 Task: Find a flat in Manzini, Swaziland for 2 guests from 5th to 11th July, with a price range of ₹8000 to ₹16000, 2 bedrooms, 2 beds, and 1 bathroom.
Action: Mouse moved to (499, 129)
Screenshot: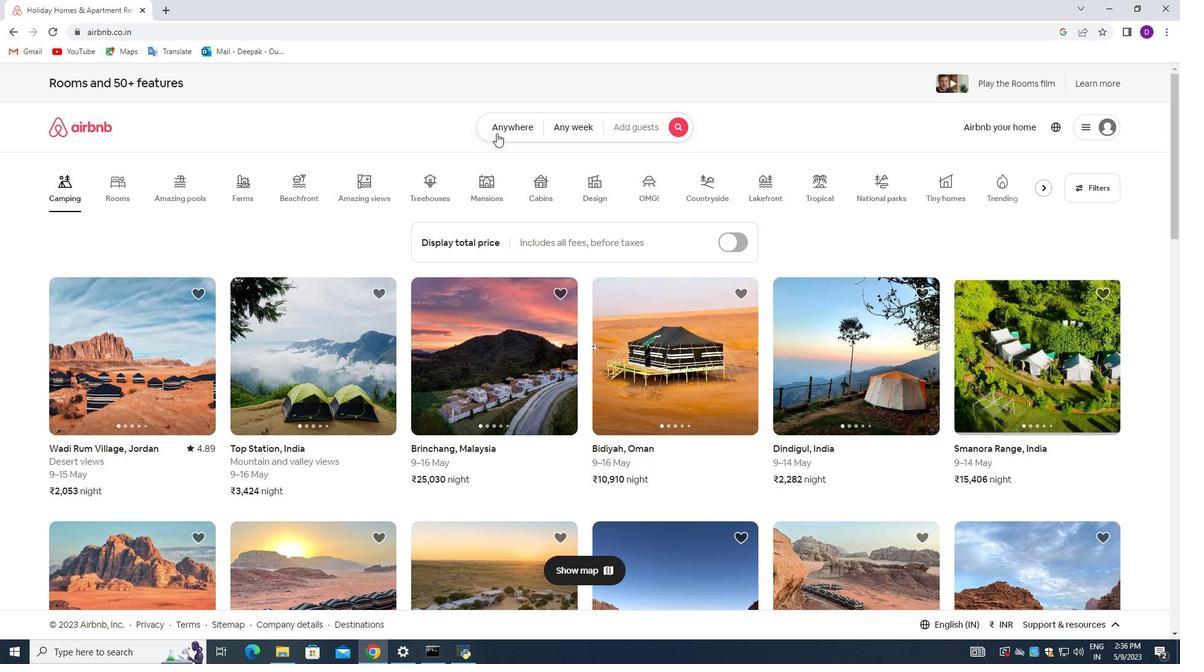 
Action: Mouse pressed left at (499, 129)
Screenshot: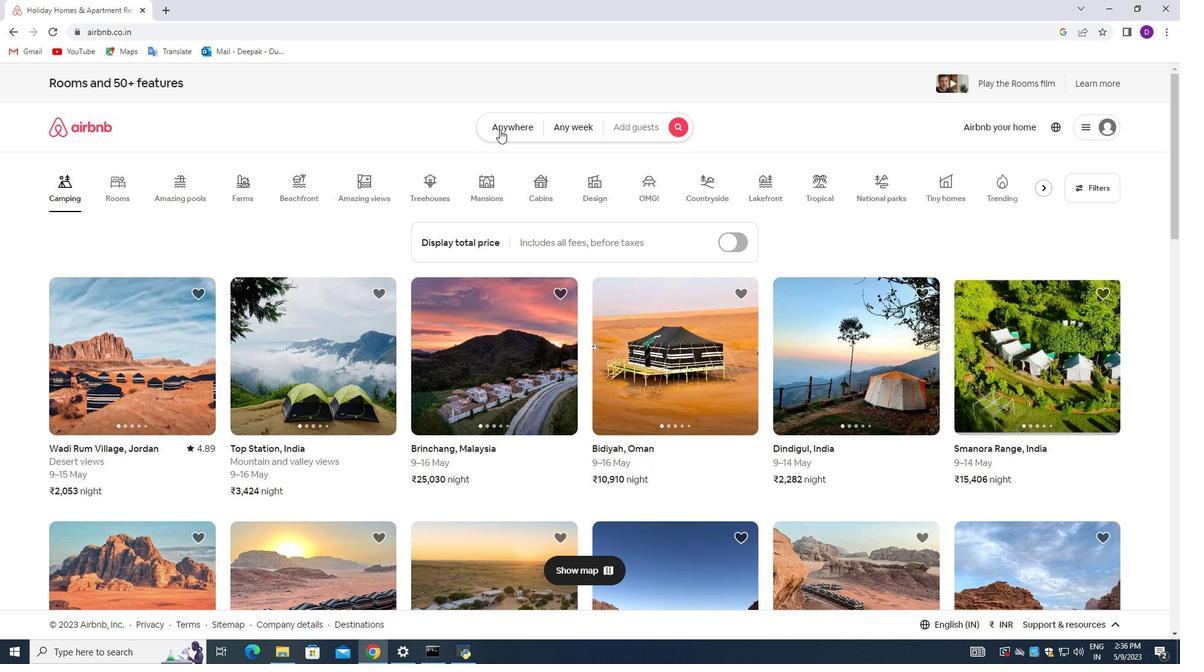 
Action: Mouse moved to (455, 179)
Screenshot: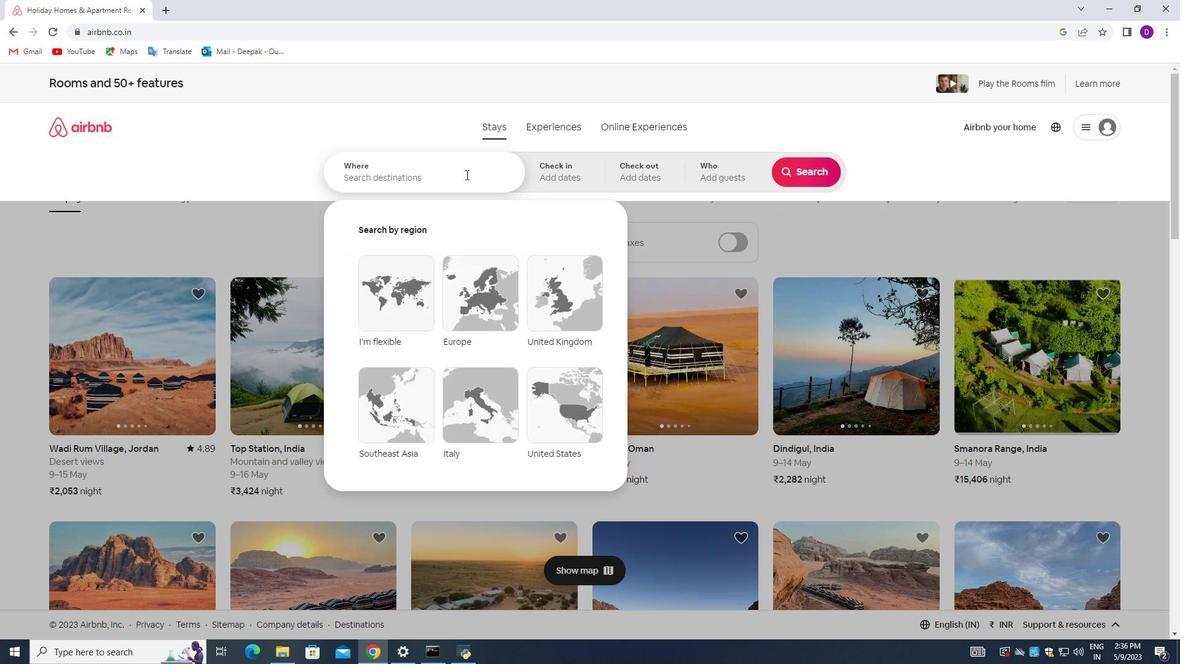 
Action: Mouse pressed left at (455, 179)
Screenshot: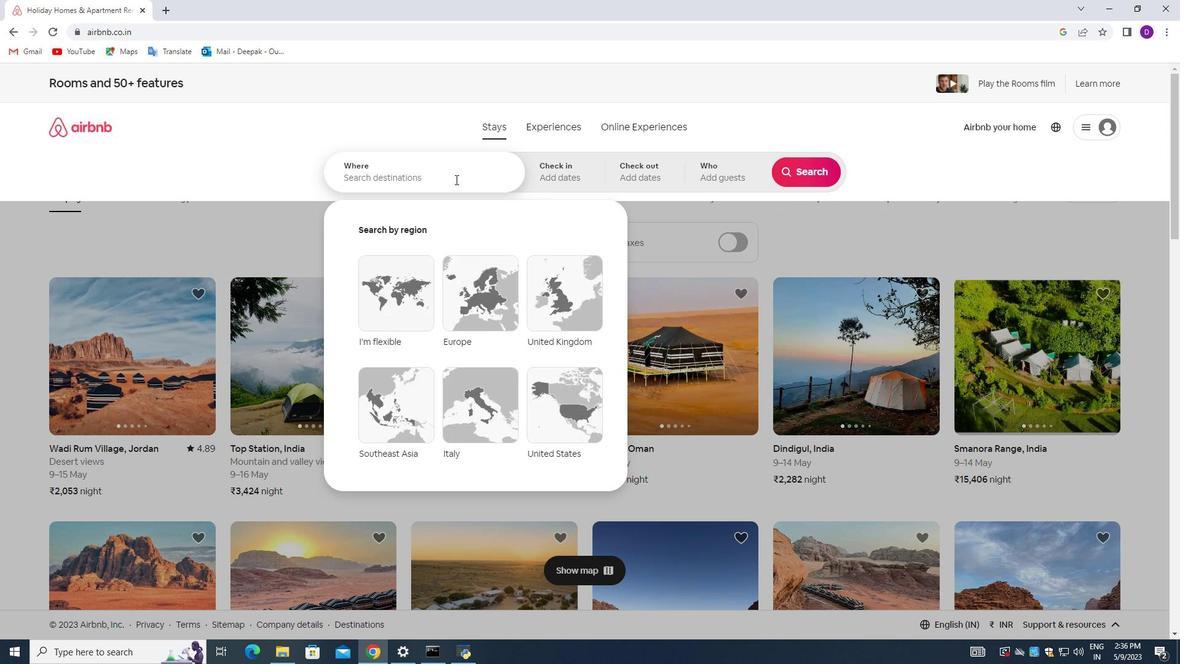 
Action: Mouse moved to (199, 260)
Screenshot: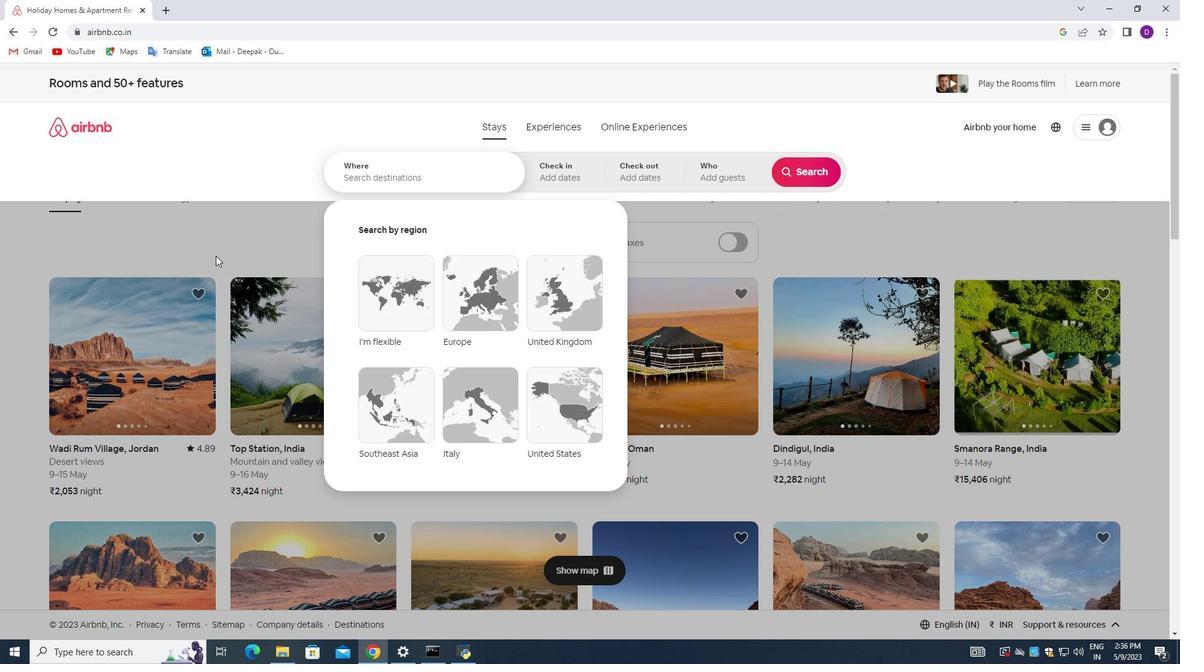 
Action: Key pressed <Key.shift>Manzini,<Key.space><Key.shift_r>Swaziland<Key.enter>
Screenshot: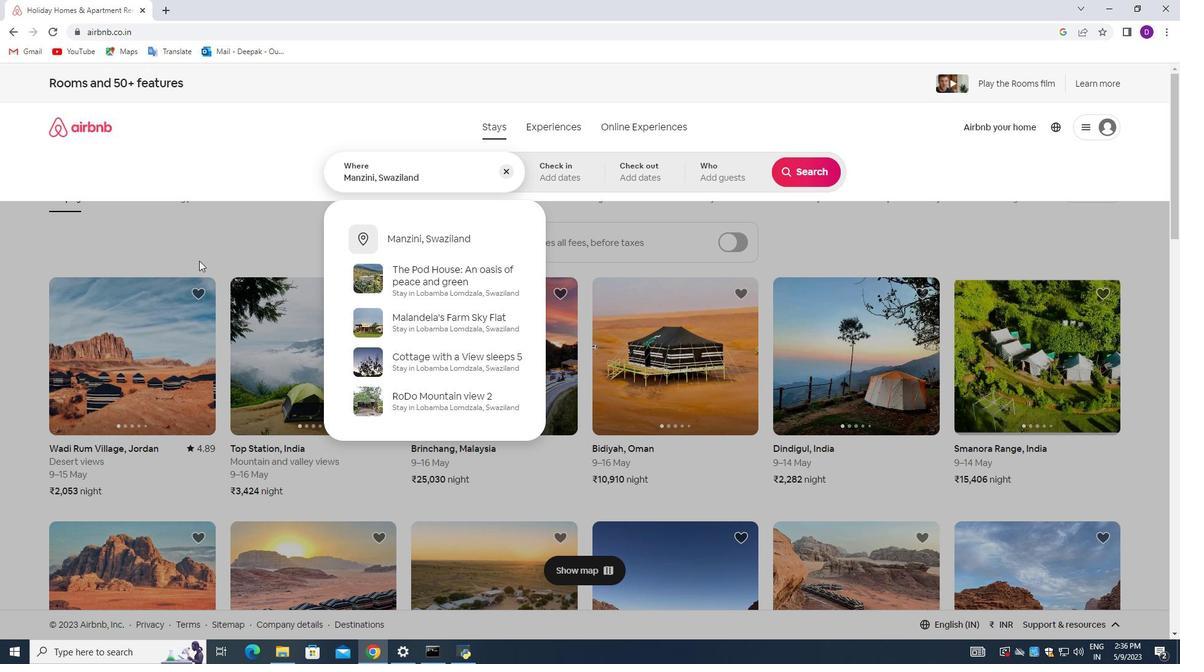 
Action: Mouse moved to (805, 271)
Screenshot: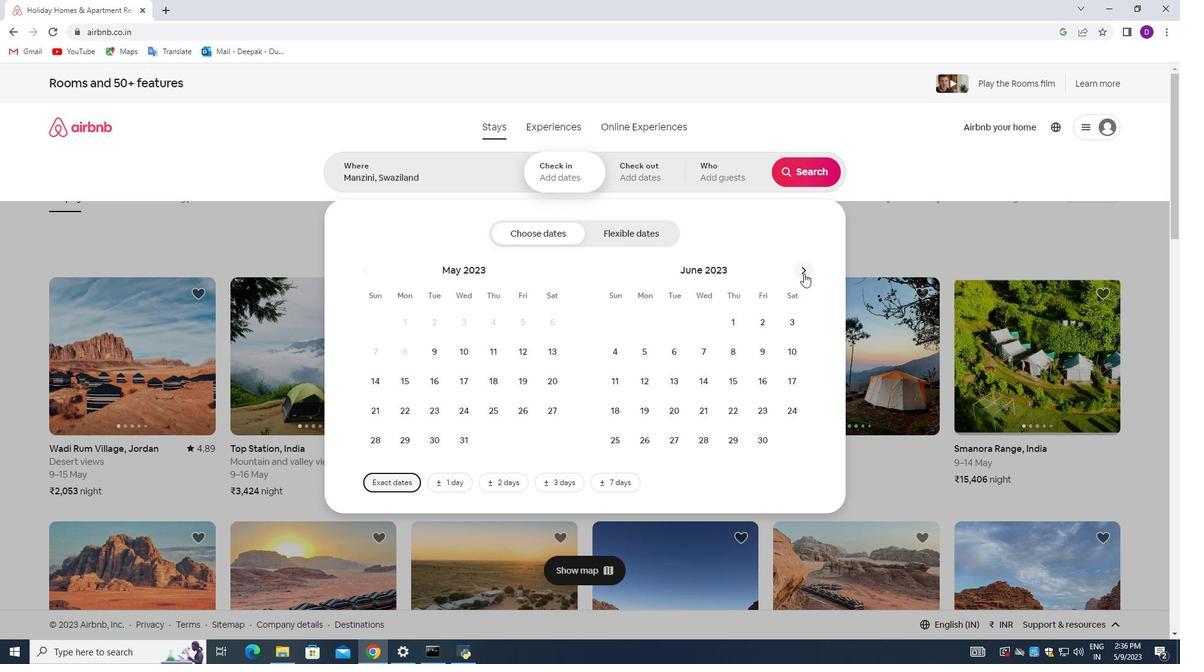 
Action: Mouse pressed left at (805, 271)
Screenshot: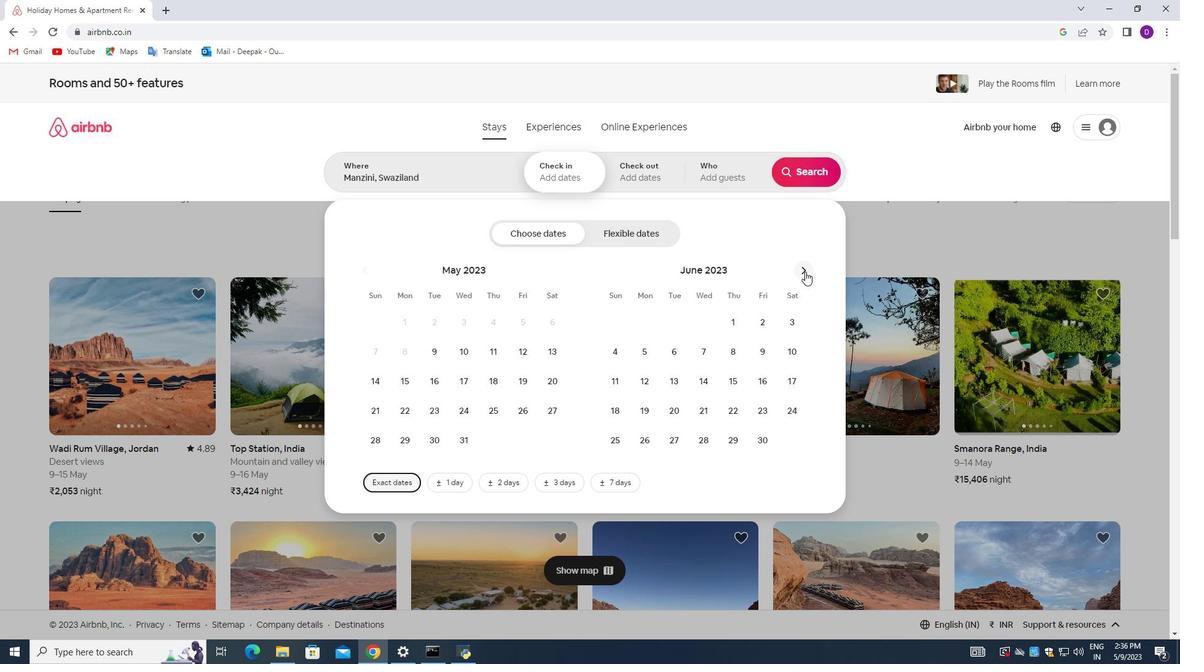 
Action: Mouse moved to (702, 352)
Screenshot: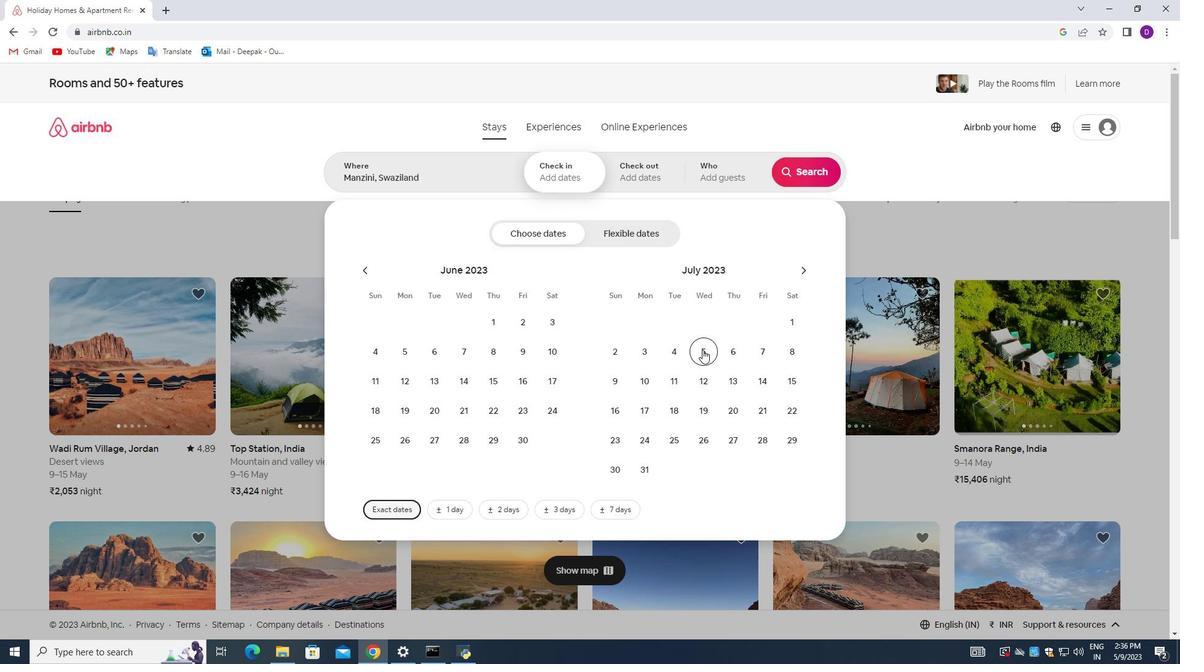 
Action: Mouse pressed left at (702, 352)
Screenshot: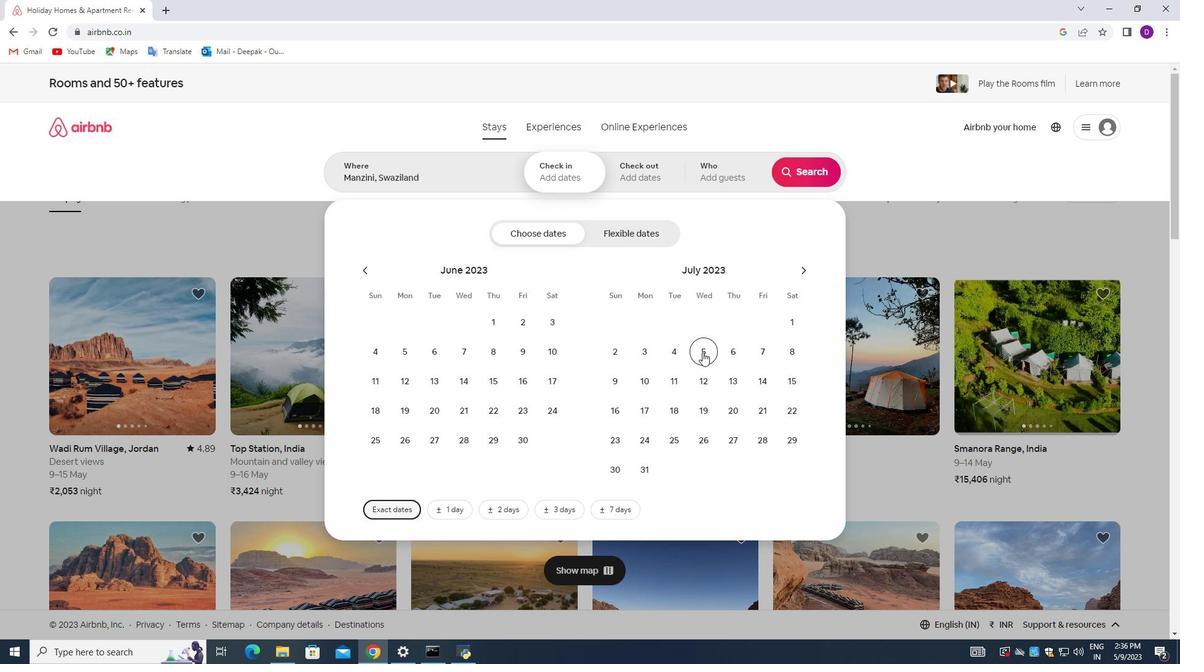 
Action: Mouse moved to (676, 373)
Screenshot: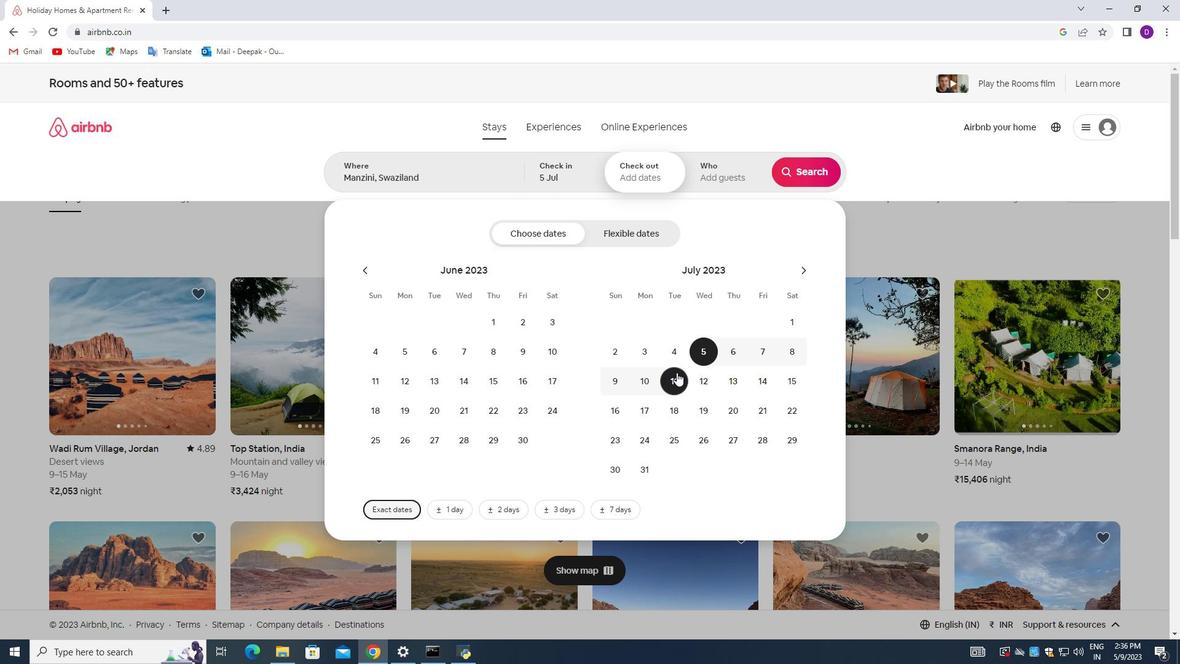 
Action: Mouse pressed left at (676, 373)
Screenshot: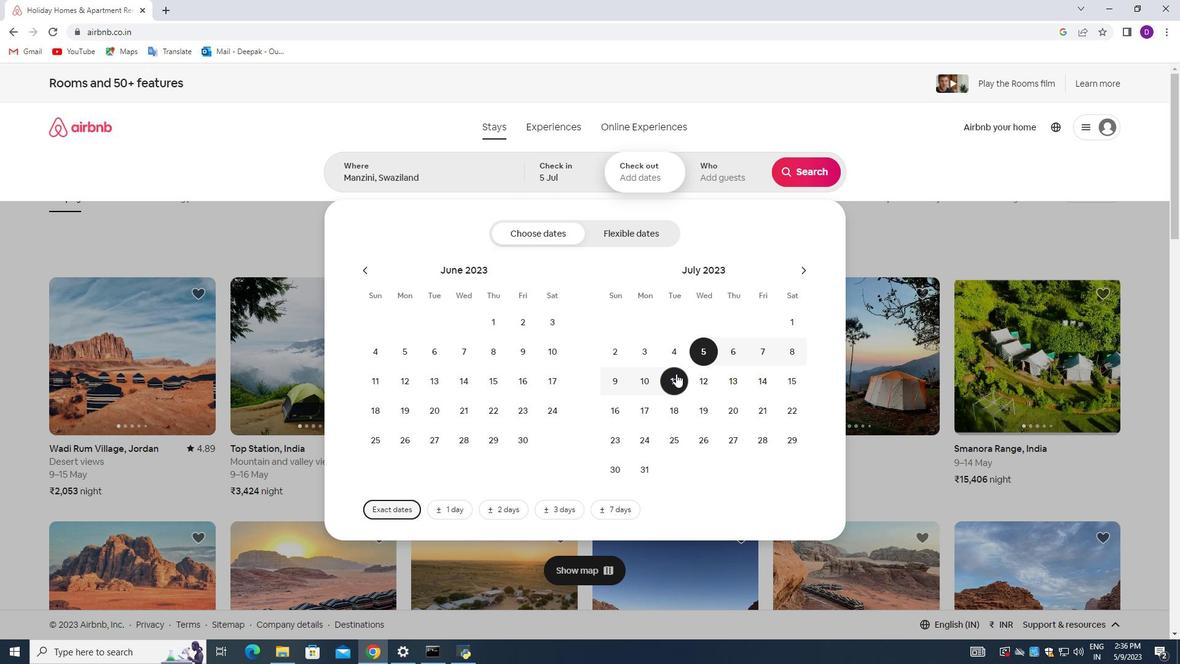 
Action: Mouse moved to (706, 169)
Screenshot: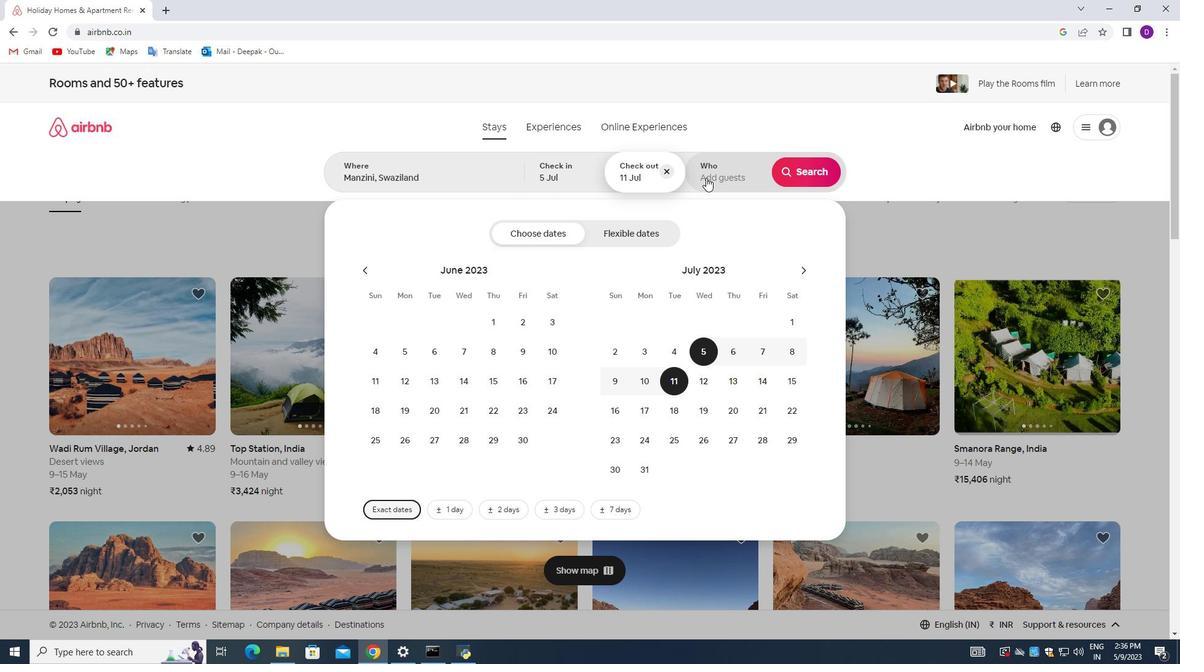 
Action: Mouse pressed left at (706, 169)
Screenshot: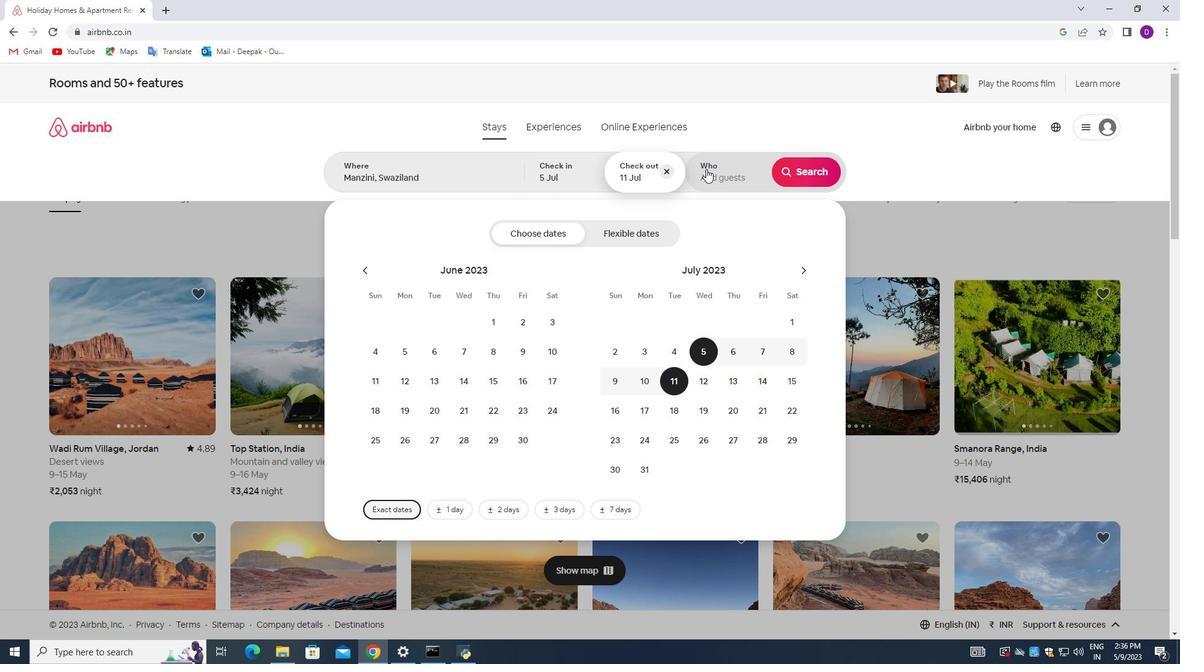 
Action: Mouse moved to (808, 239)
Screenshot: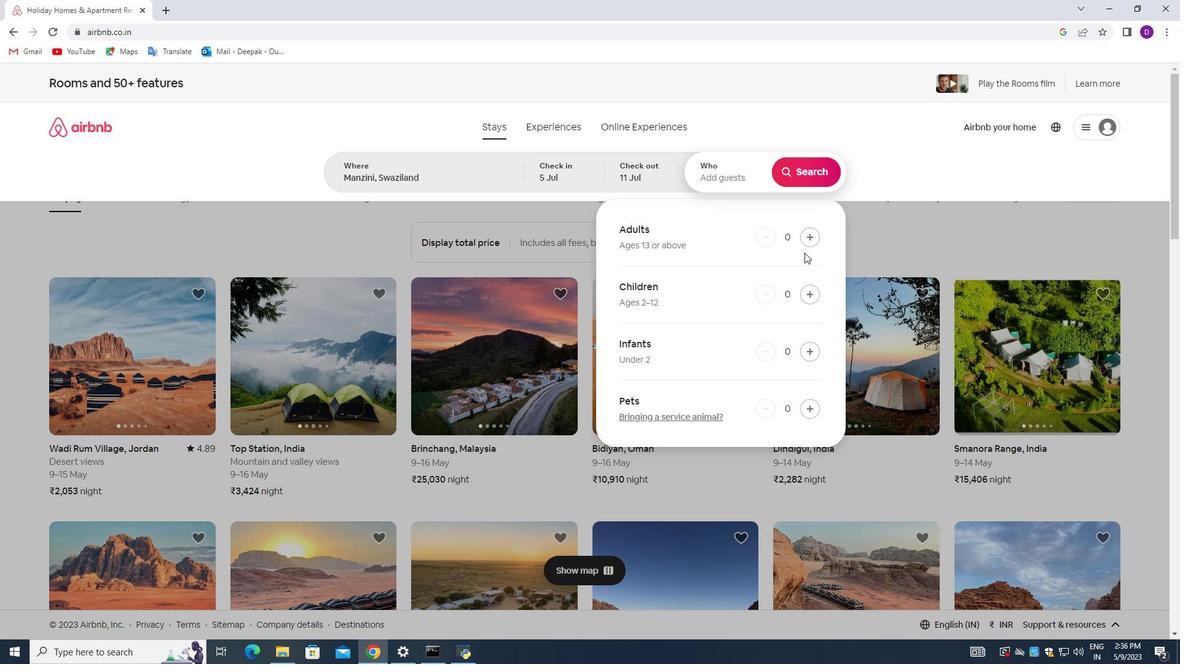 
Action: Mouse pressed left at (808, 239)
Screenshot: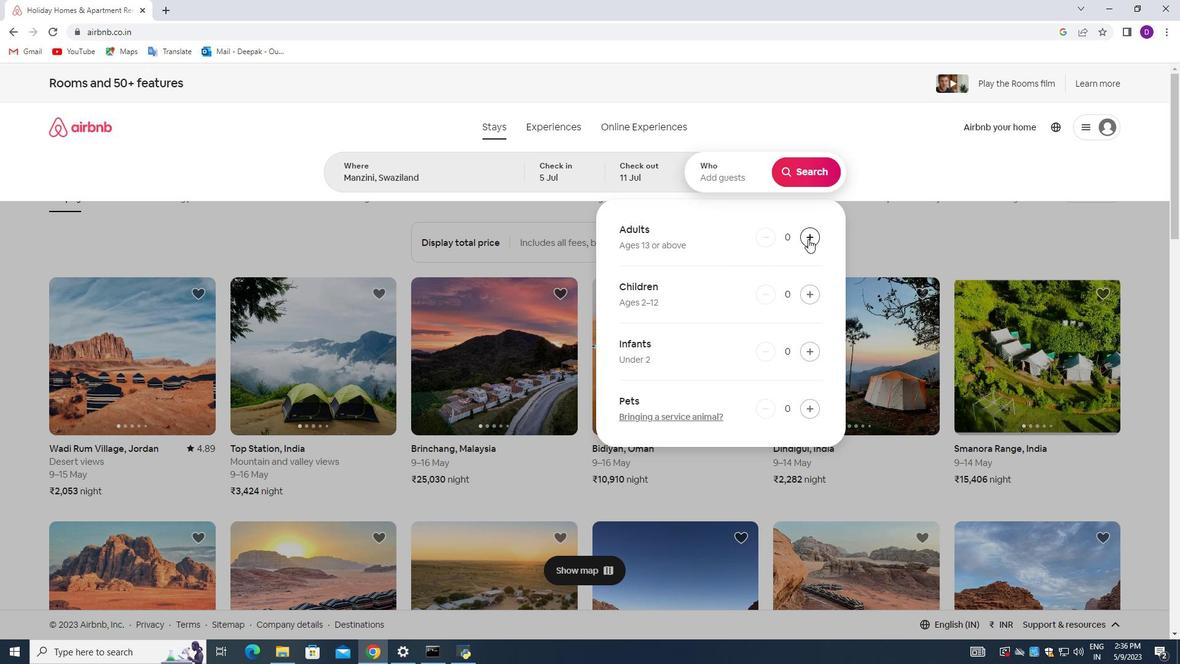 
Action: Mouse pressed left at (808, 239)
Screenshot: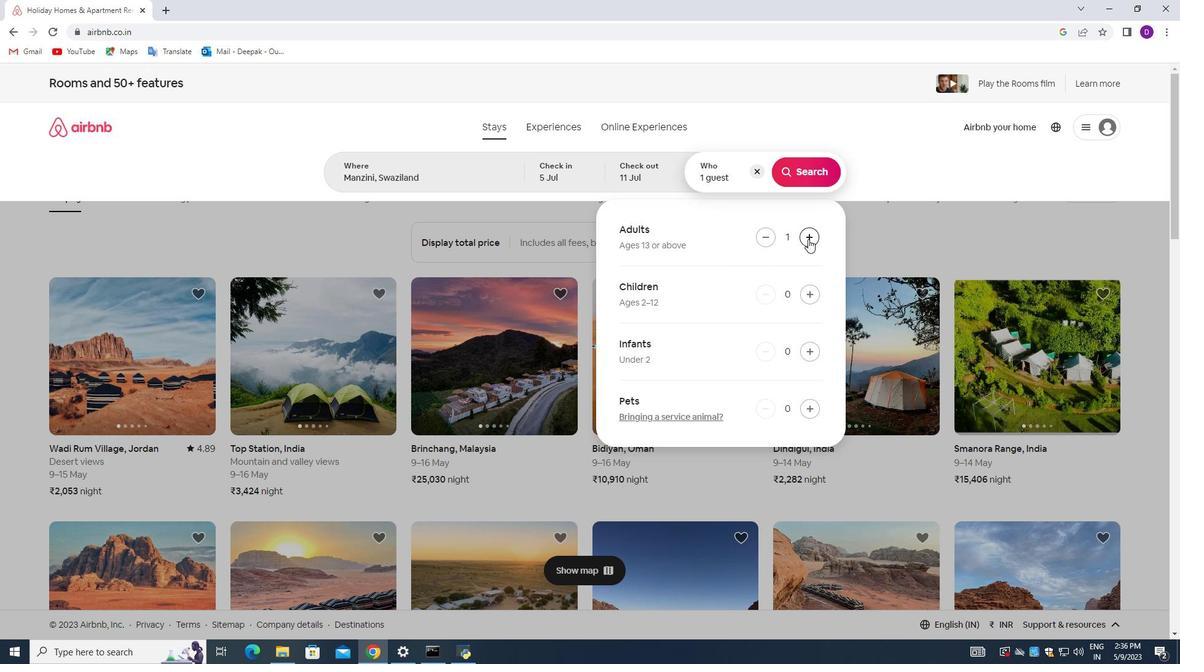 
Action: Mouse moved to (814, 172)
Screenshot: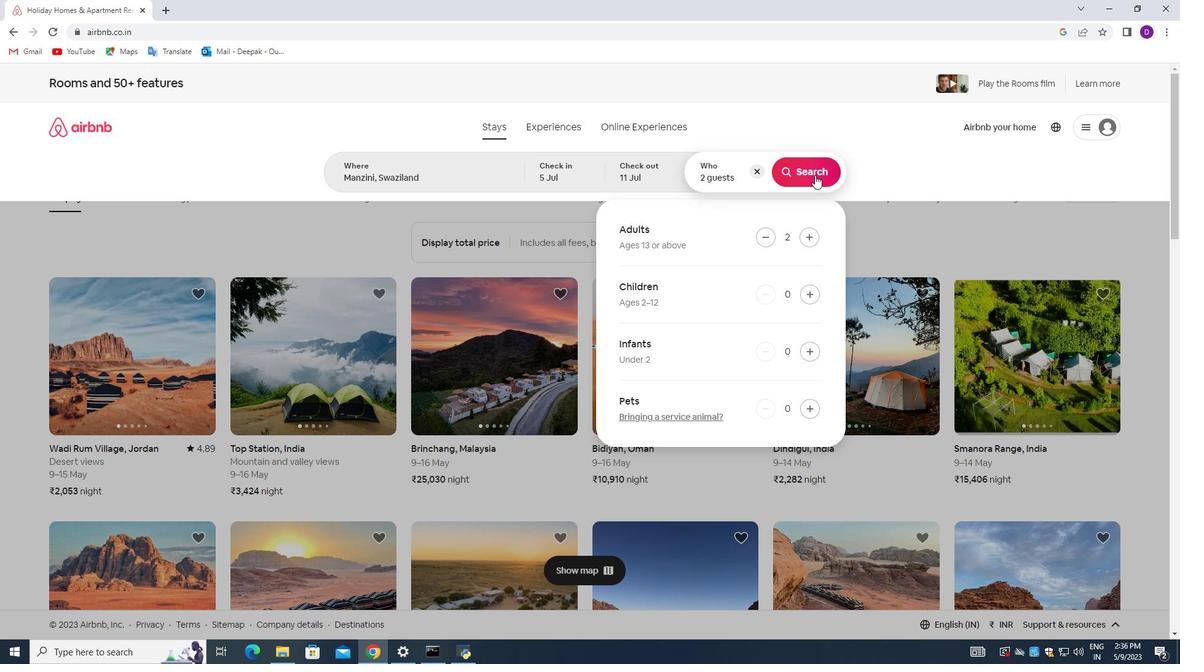 
Action: Mouse pressed left at (814, 172)
Screenshot: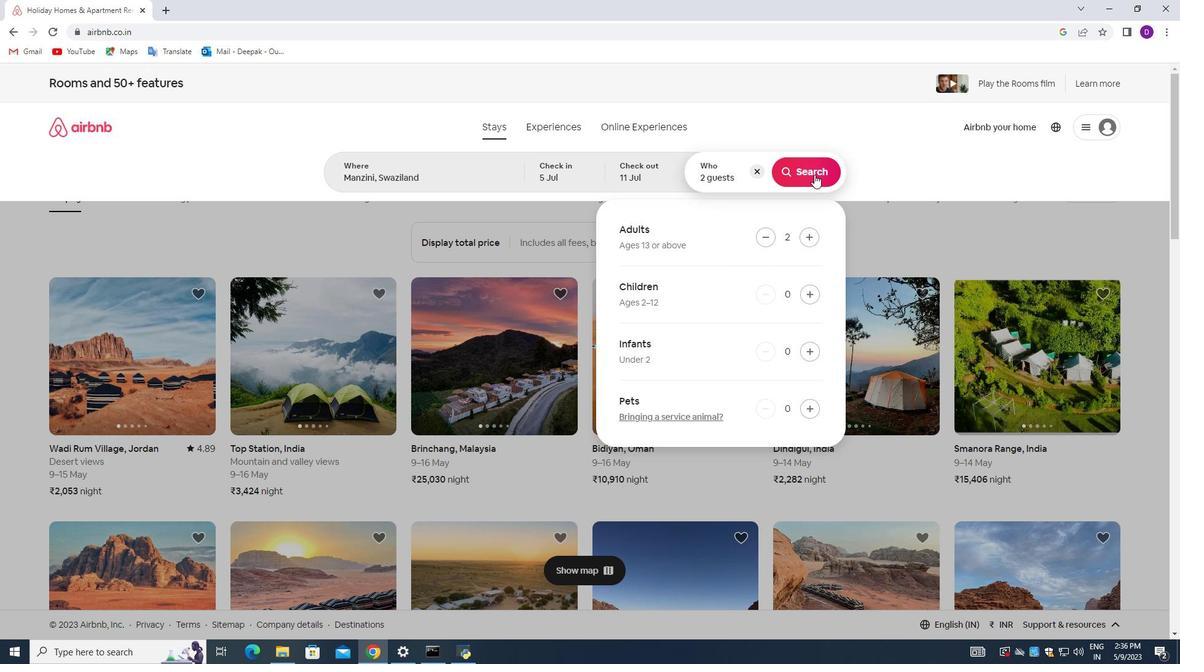 
Action: Mouse moved to (1116, 135)
Screenshot: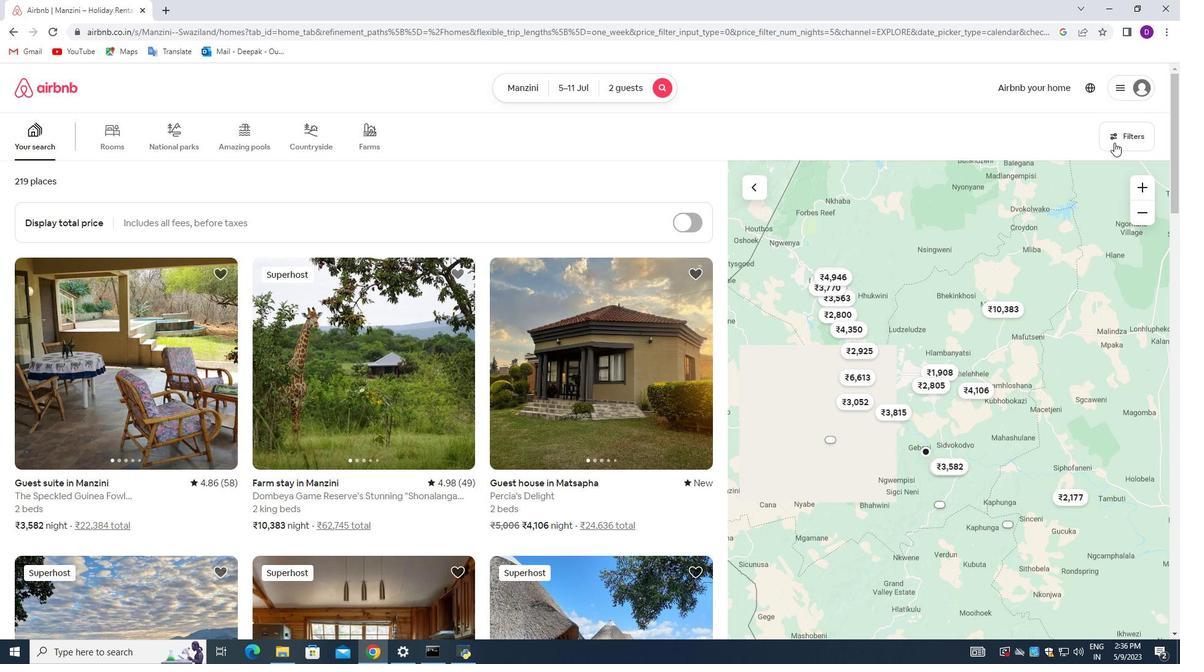 
Action: Mouse pressed left at (1116, 135)
Screenshot: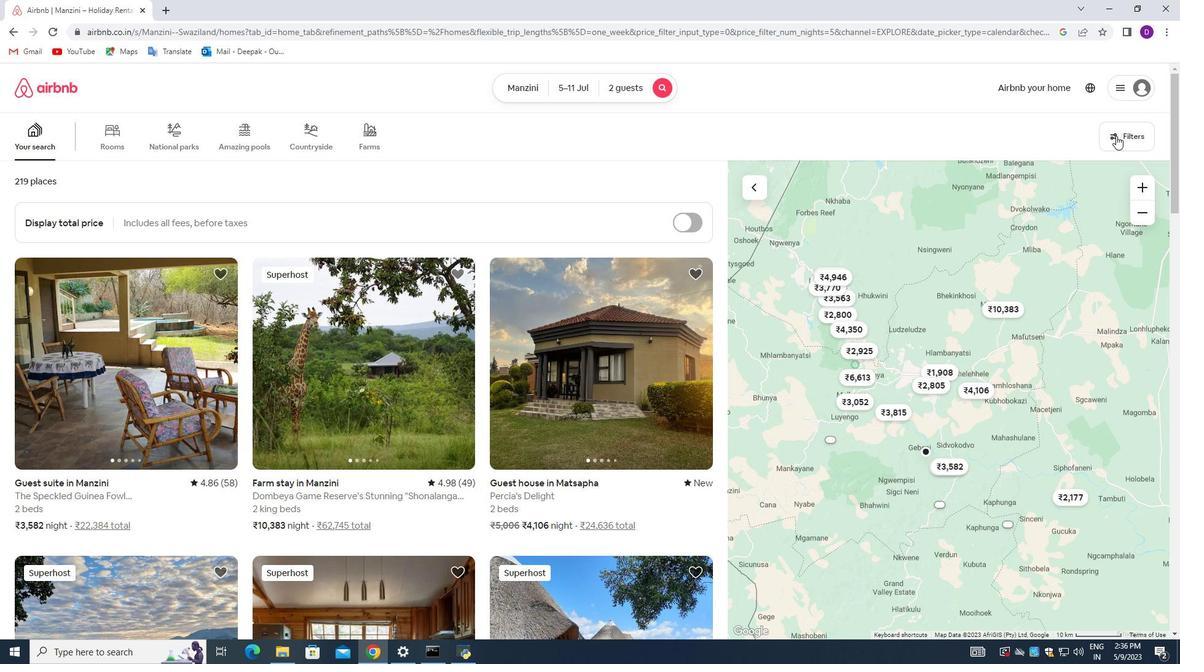 
Action: Mouse moved to (488, 428)
Screenshot: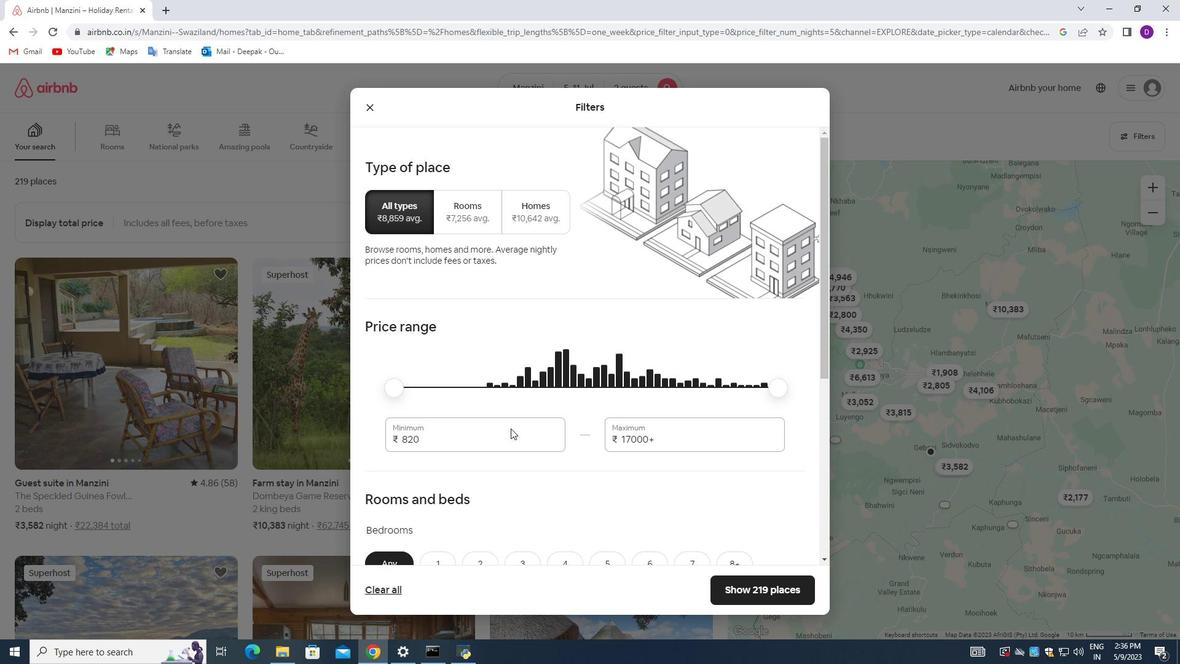 
Action: Mouse pressed left at (488, 428)
Screenshot: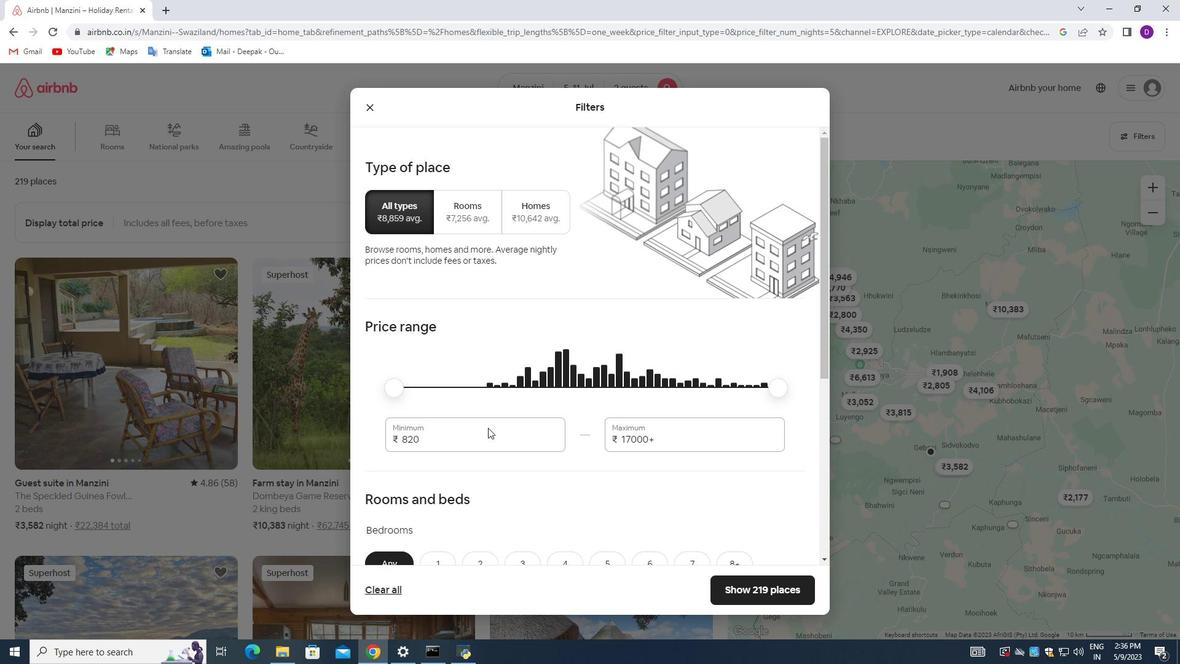 
Action: Mouse pressed left at (488, 428)
Screenshot: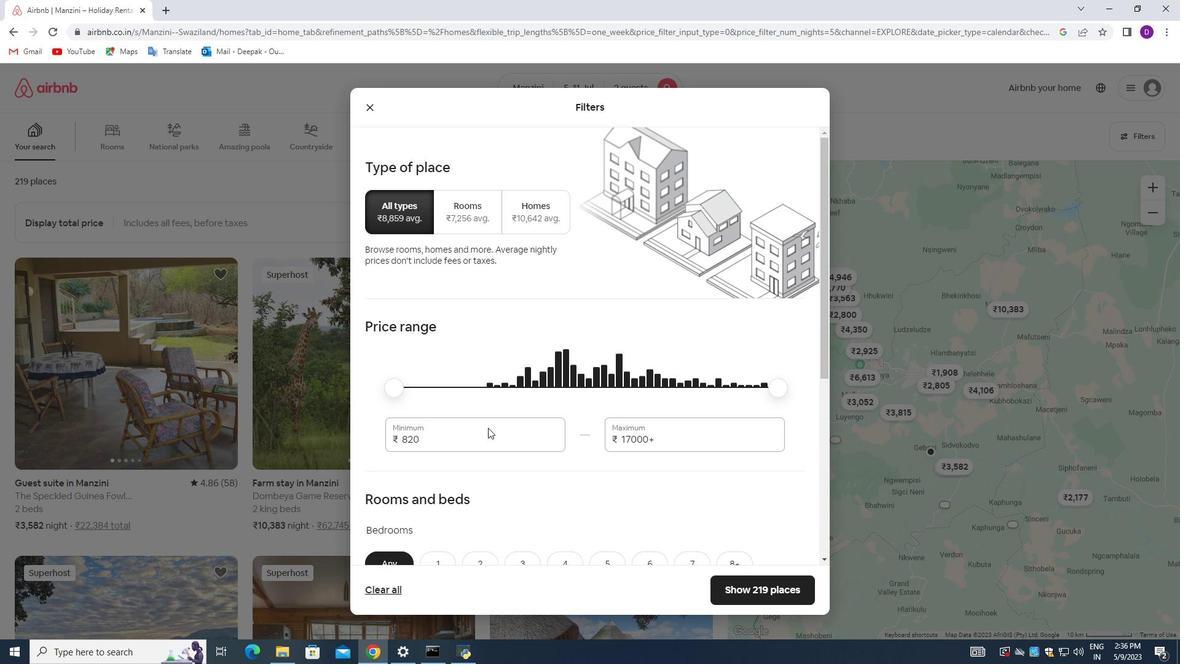 
Action: Mouse moved to (454, 437)
Screenshot: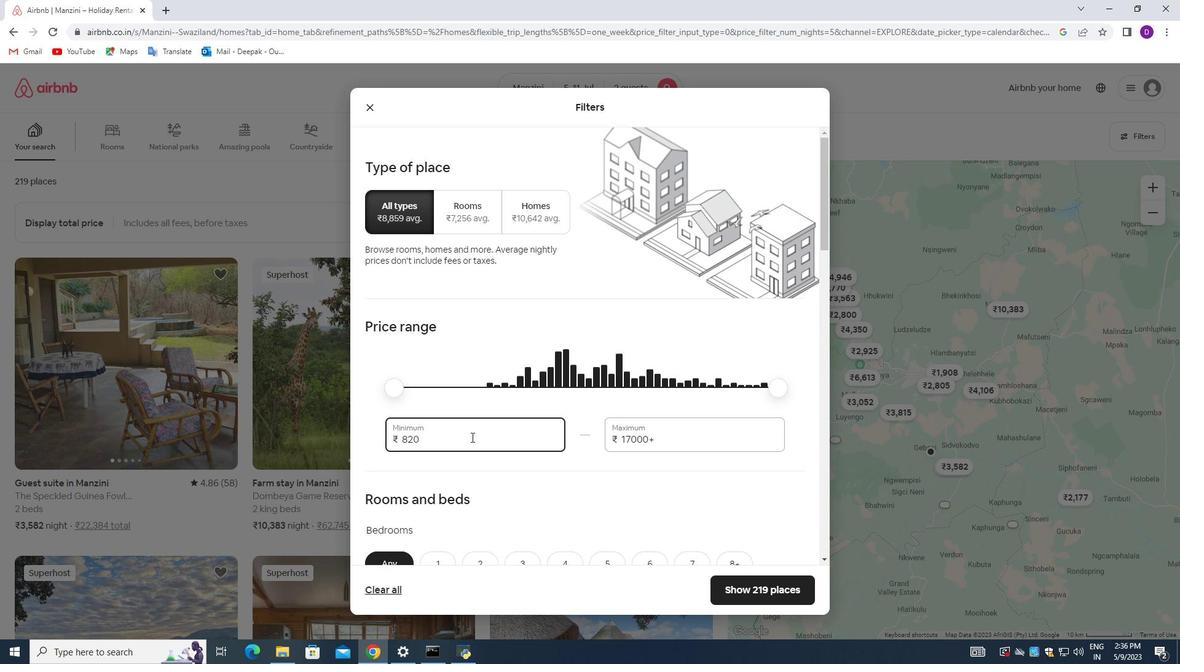 
Action: Mouse pressed left at (454, 437)
Screenshot: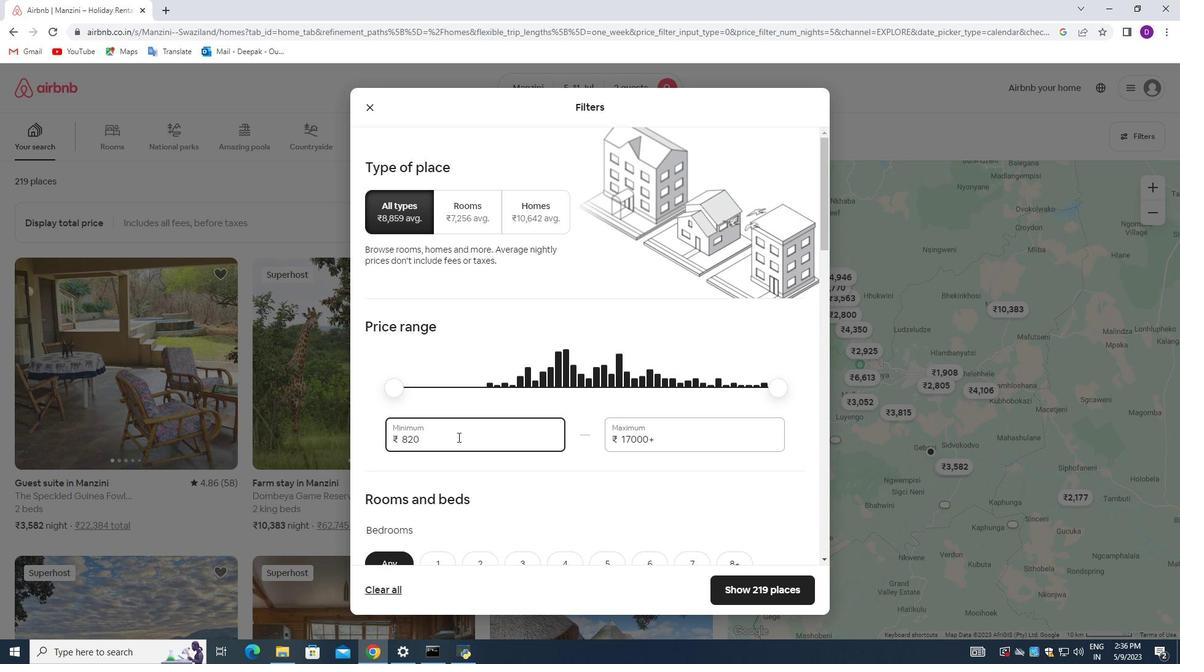 
Action: Mouse pressed left at (454, 437)
Screenshot: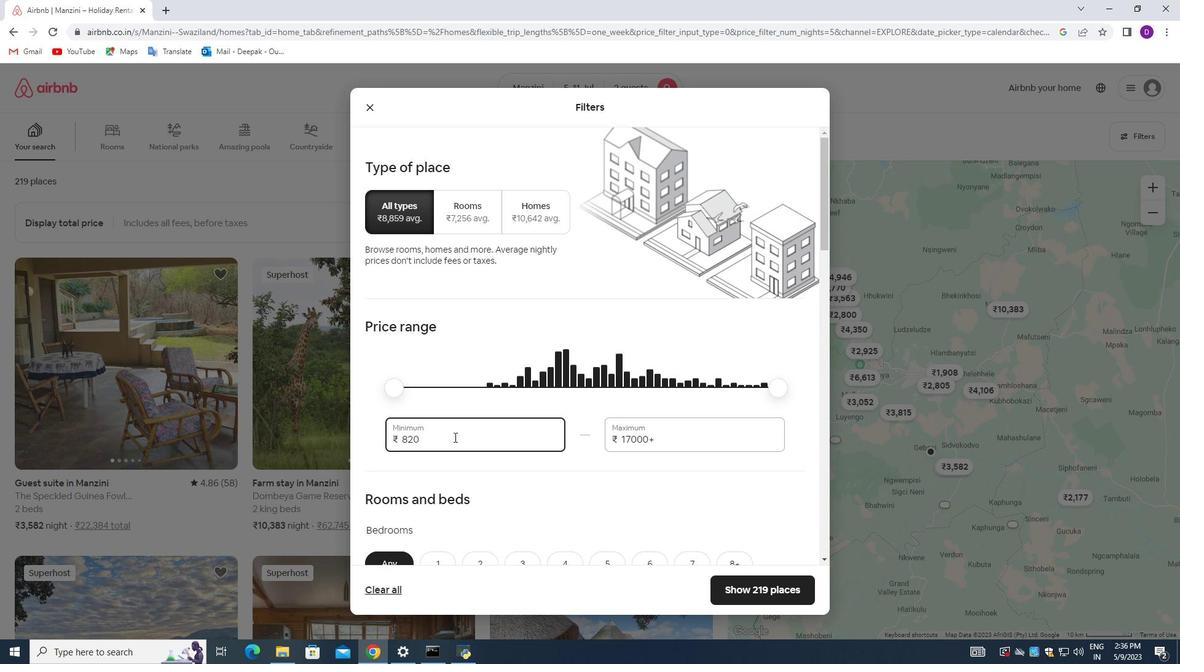 
Action: Key pressed 8000<Key.tab>16000
Screenshot: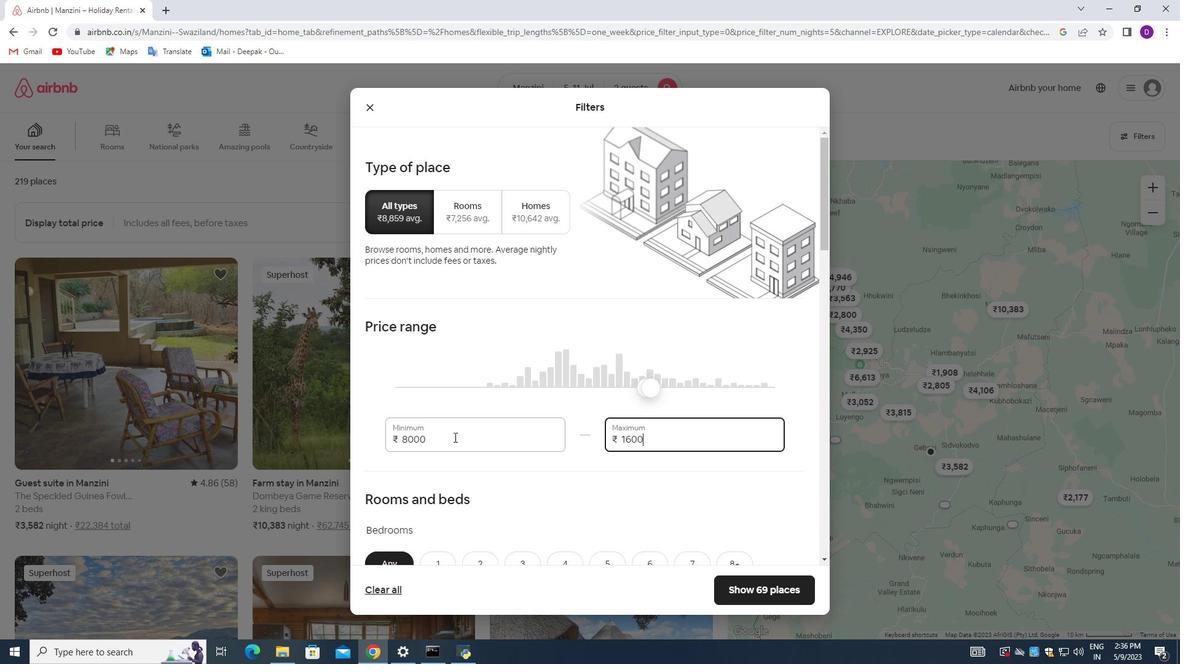 
Action: Mouse moved to (465, 424)
Screenshot: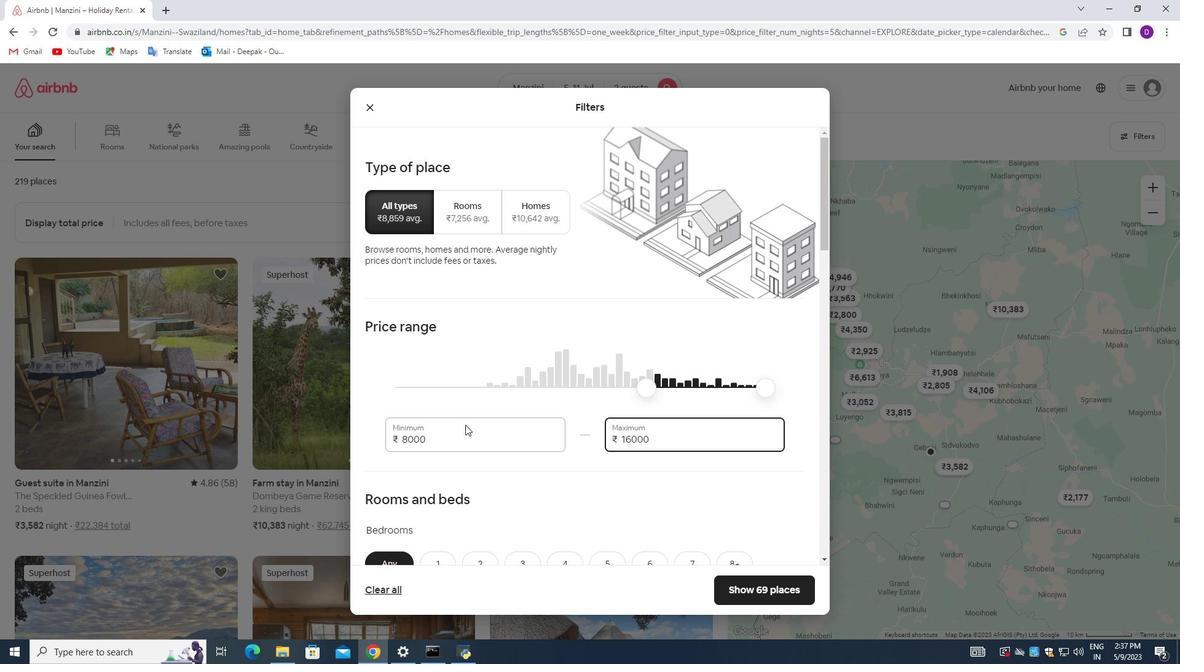 
Action: Mouse scrolled (465, 423) with delta (0, 0)
Screenshot: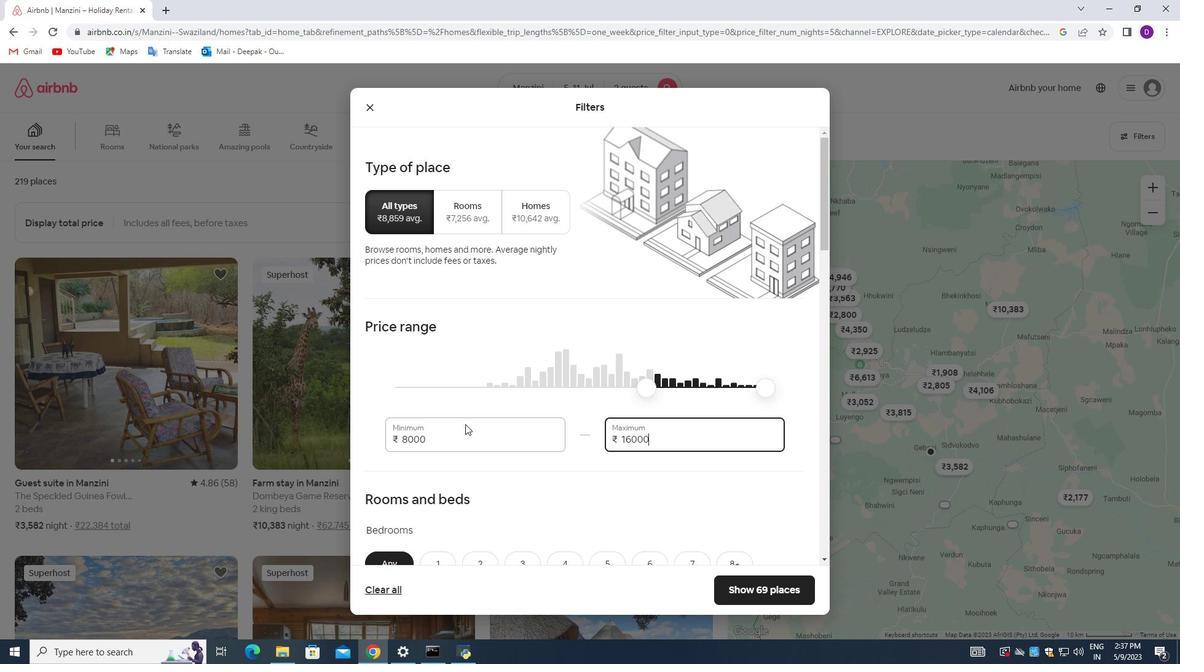 
Action: Mouse scrolled (465, 423) with delta (0, 0)
Screenshot: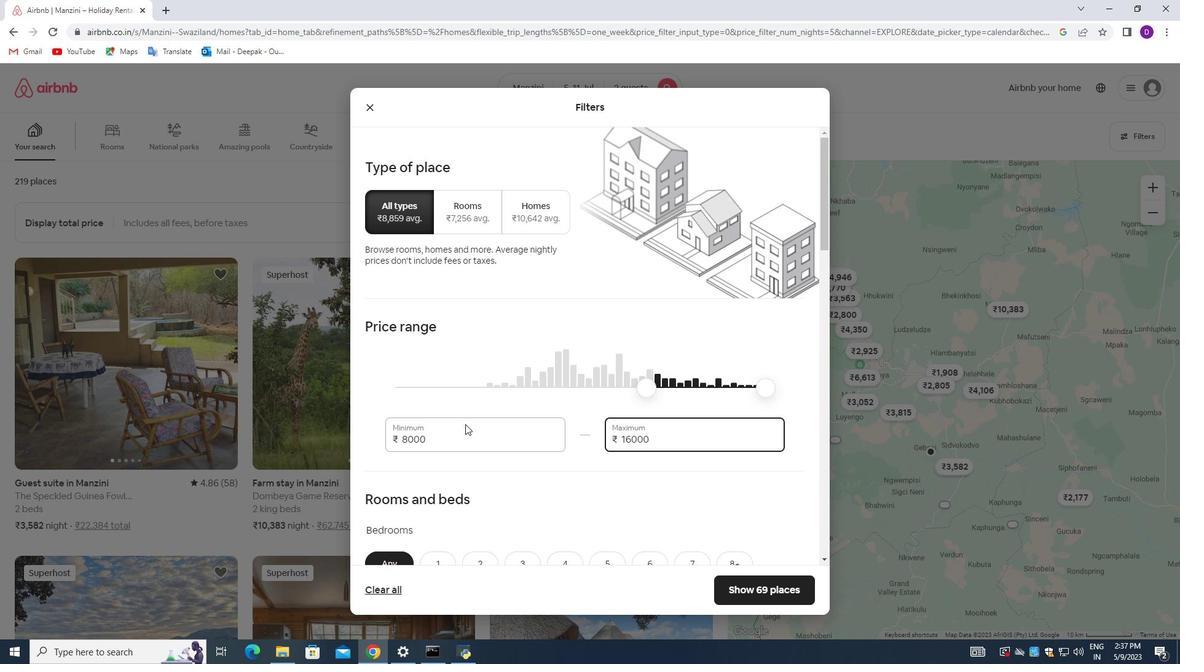 
Action: Mouse scrolled (465, 423) with delta (0, 0)
Screenshot: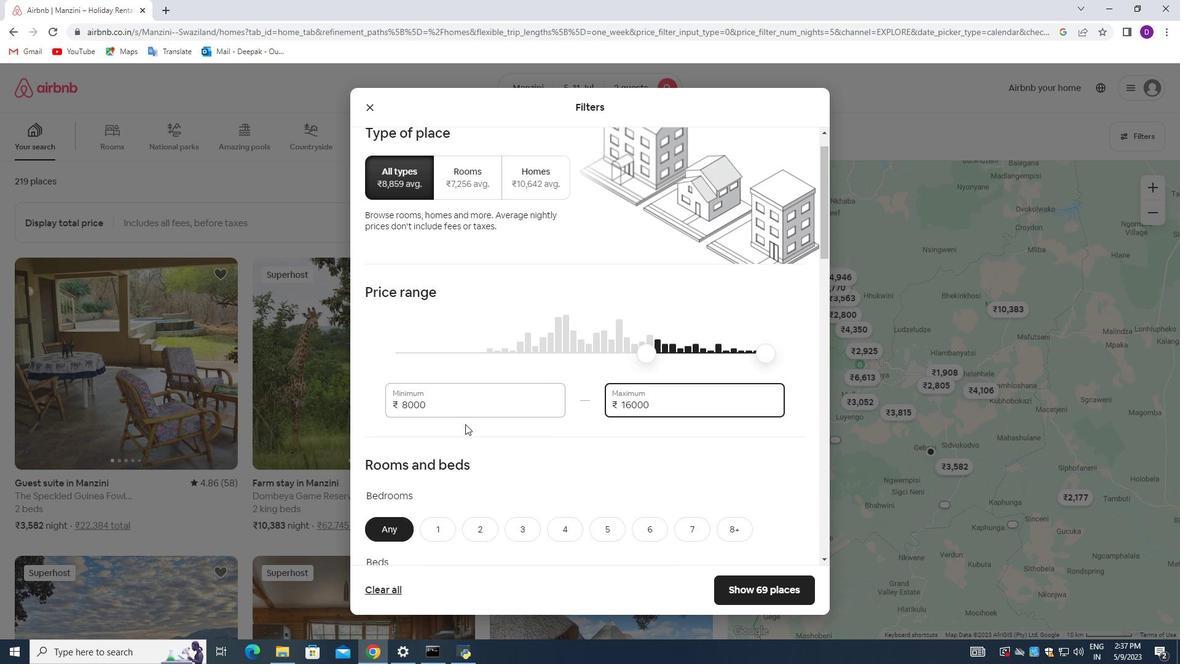 
Action: Mouse scrolled (465, 423) with delta (0, 0)
Screenshot: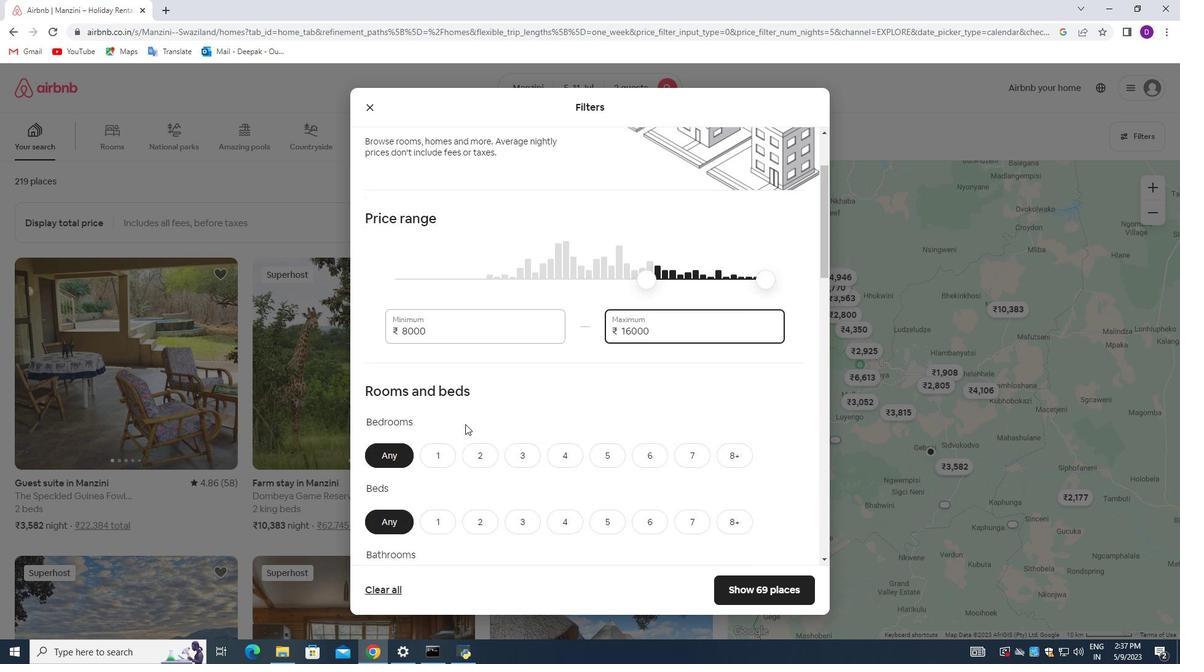 
Action: Mouse moved to (472, 323)
Screenshot: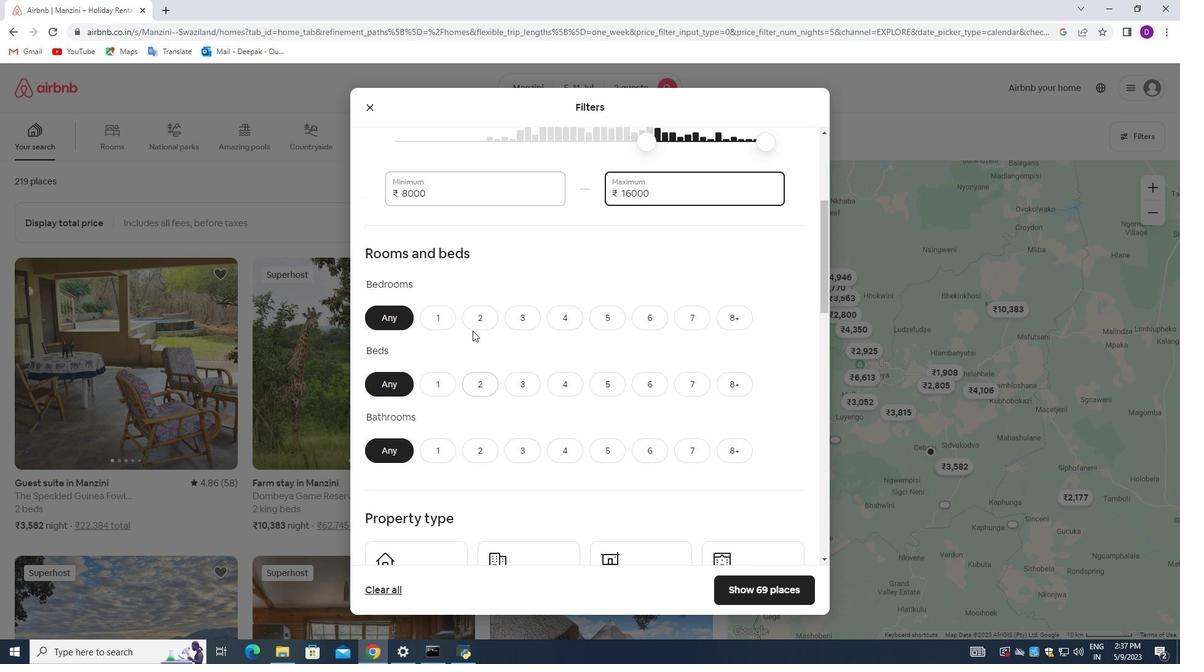 
Action: Mouse pressed left at (472, 323)
Screenshot: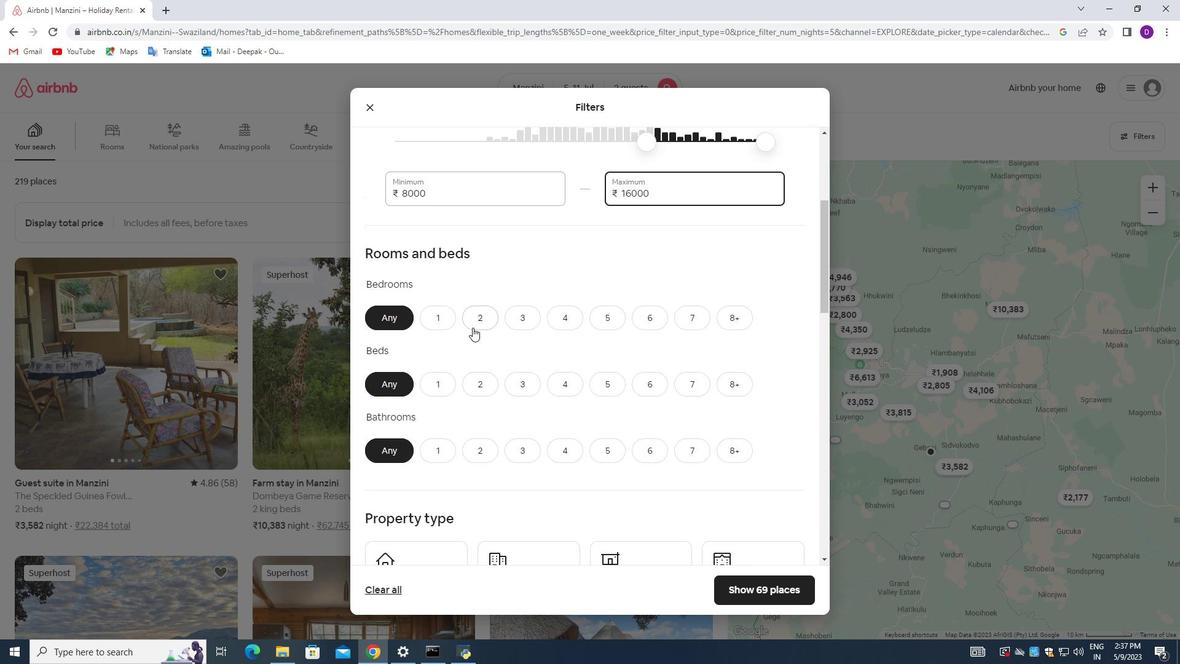 
Action: Mouse moved to (482, 379)
Screenshot: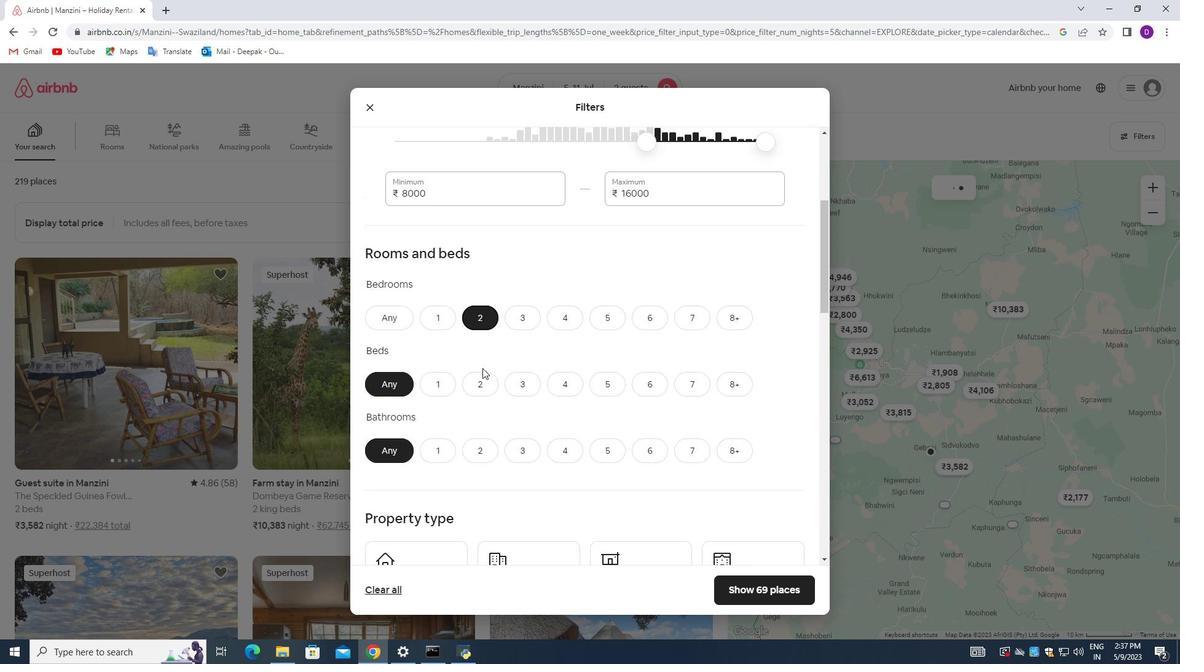 
Action: Mouse pressed left at (482, 379)
Screenshot: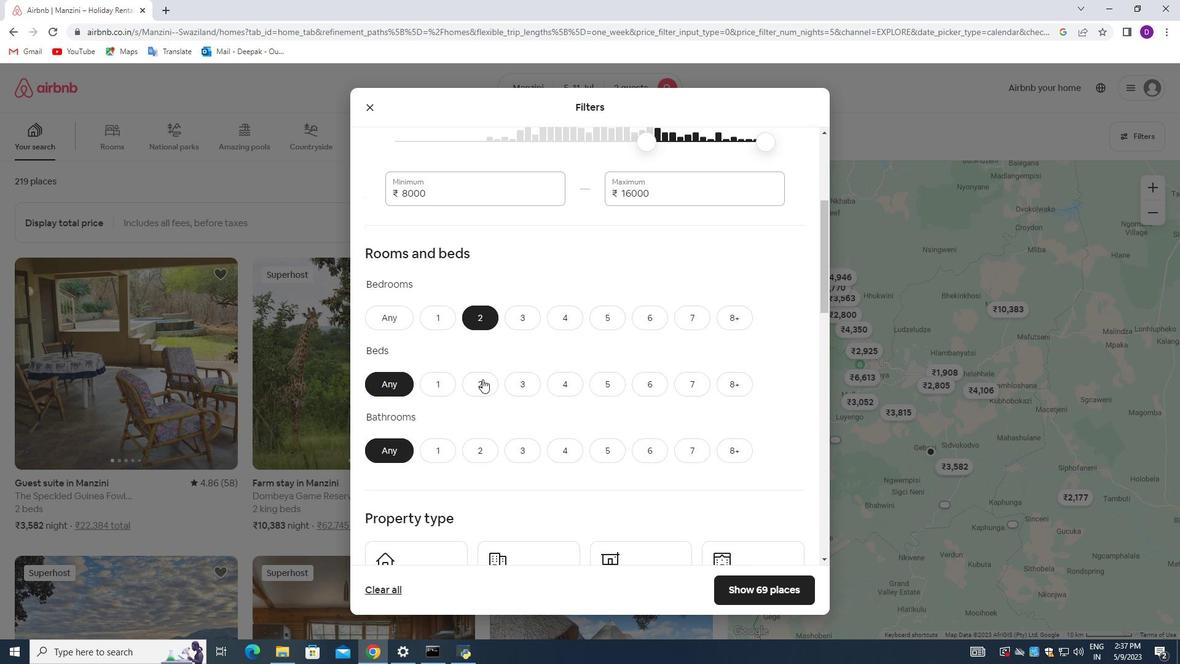 
Action: Mouse moved to (442, 445)
Screenshot: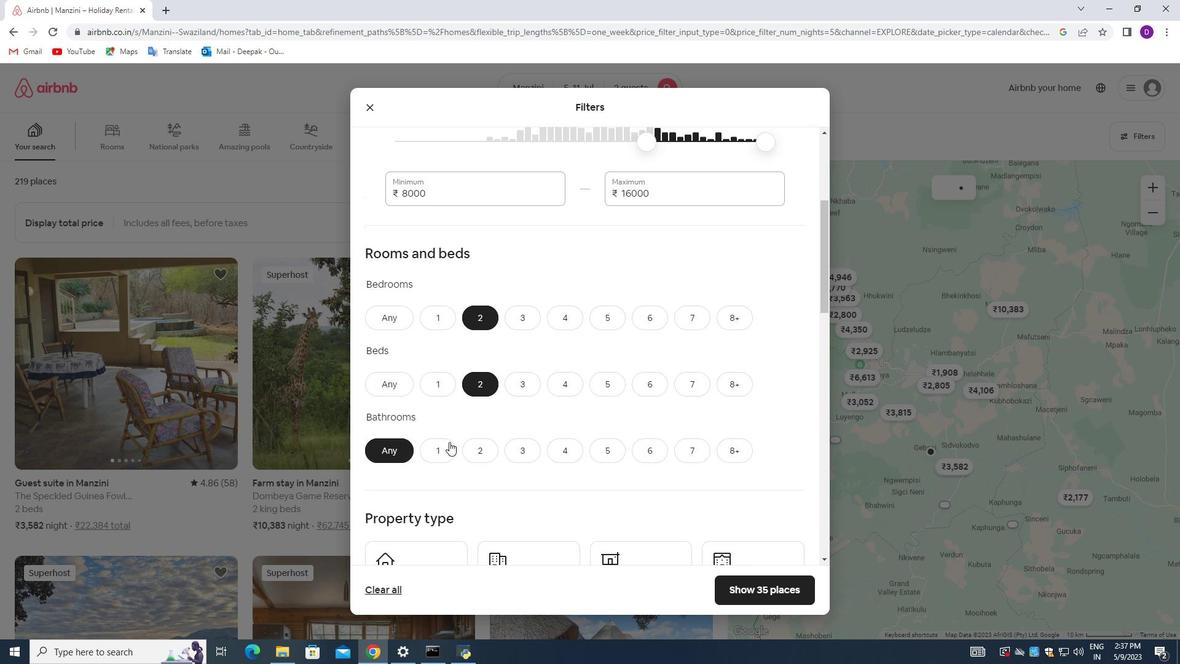 
Action: Mouse pressed left at (442, 445)
Screenshot: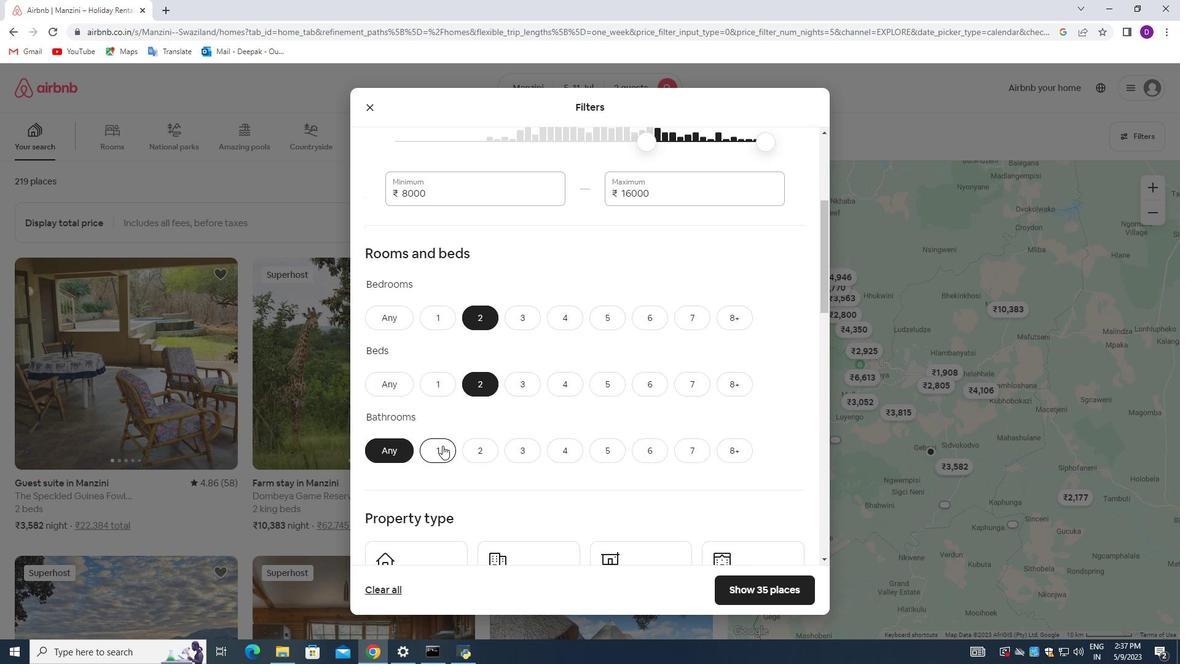 
Action: Mouse moved to (501, 363)
Screenshot: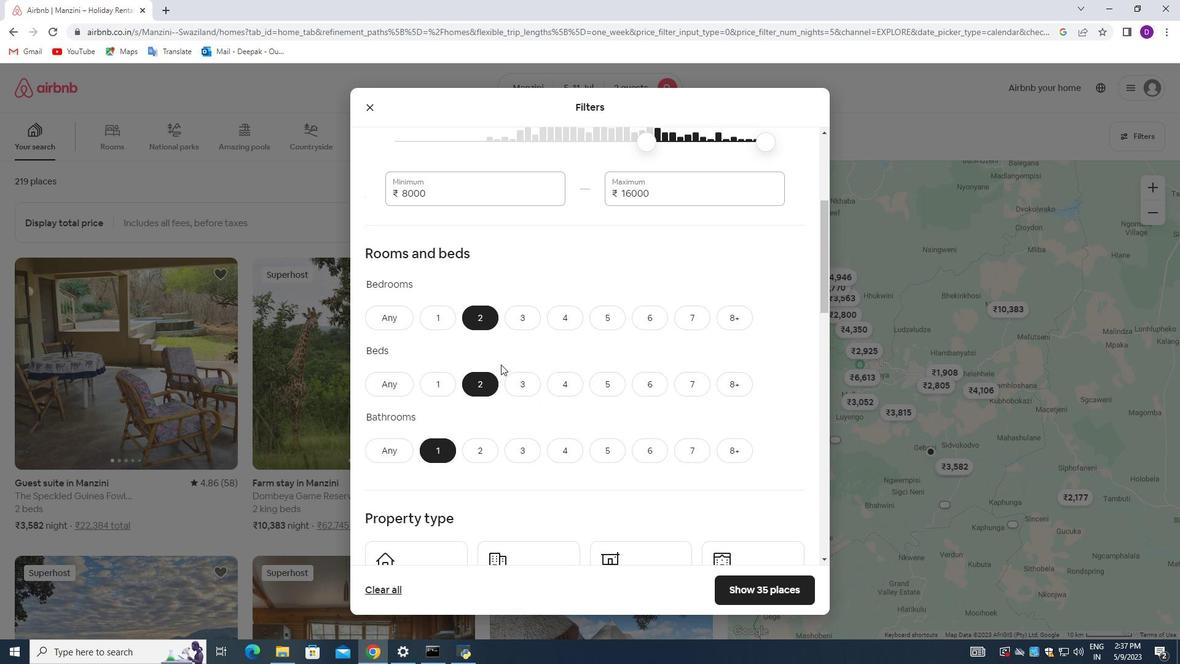 
Action: Mouse scrolled (501, 362) with delta (0, 0)
Screenshot: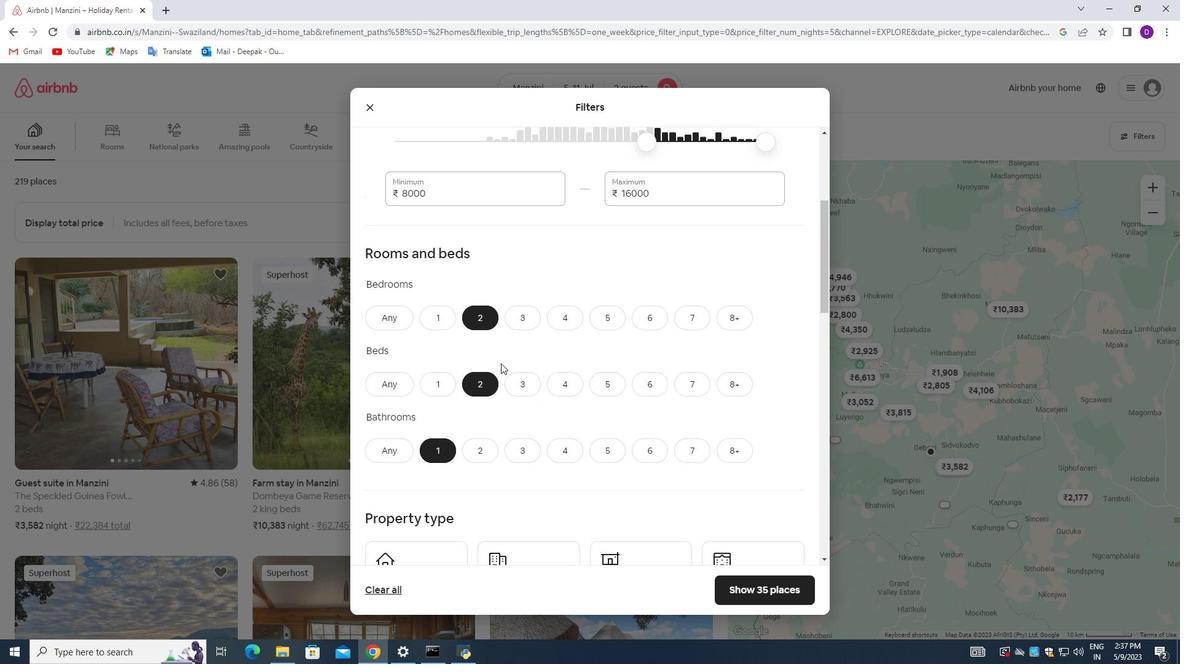 
Action: Mouse scrolled (501, 362) with delta (0, 0)
Screenshot: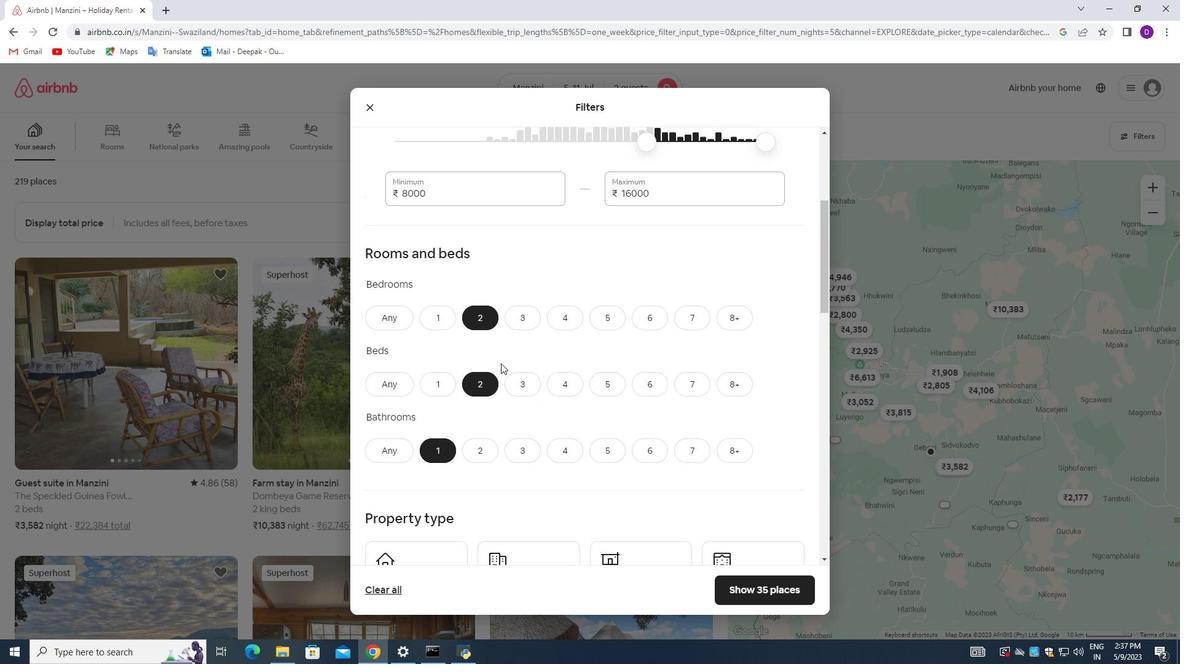 
Action: Mouse scrolled (501, 362) with delta (0, 0)
Screenshot: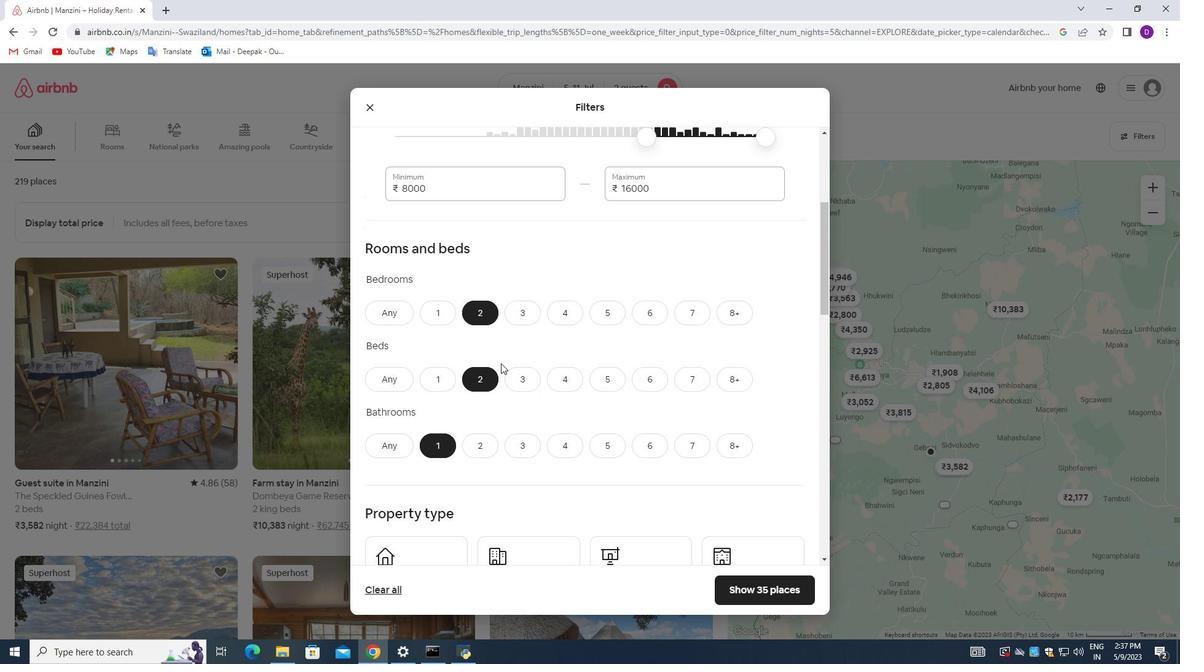 
Action: Mouse moved to (450, 380)
Screenshot: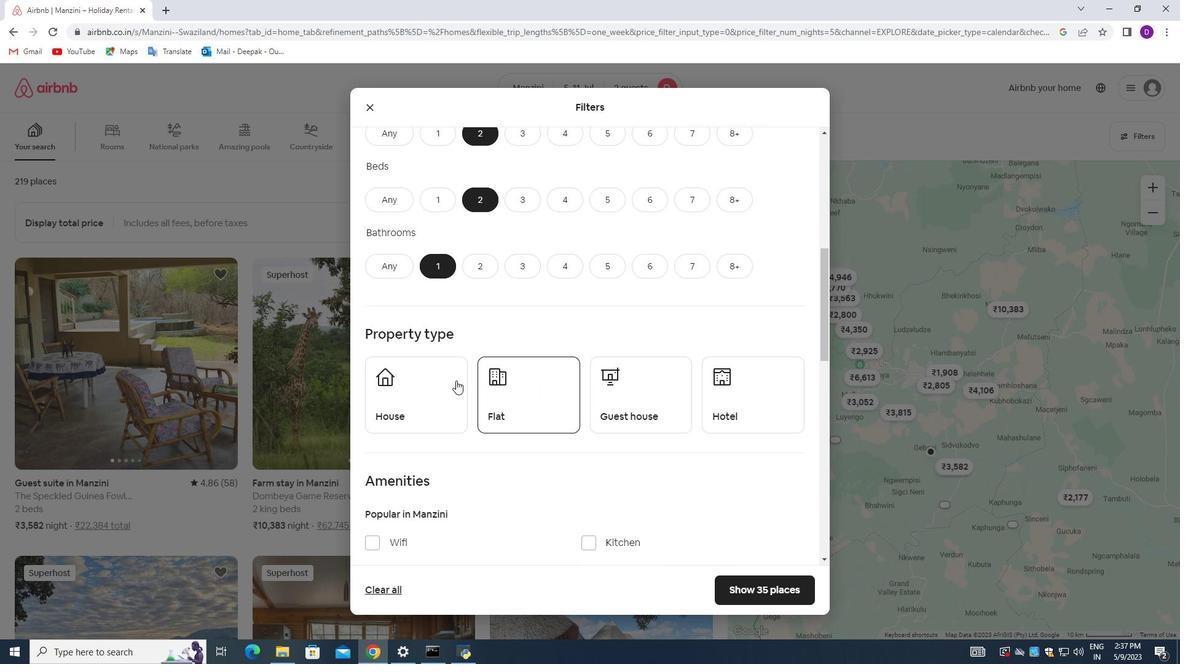 
Action: Mouse pressed left at (450, 380)
Screenshot: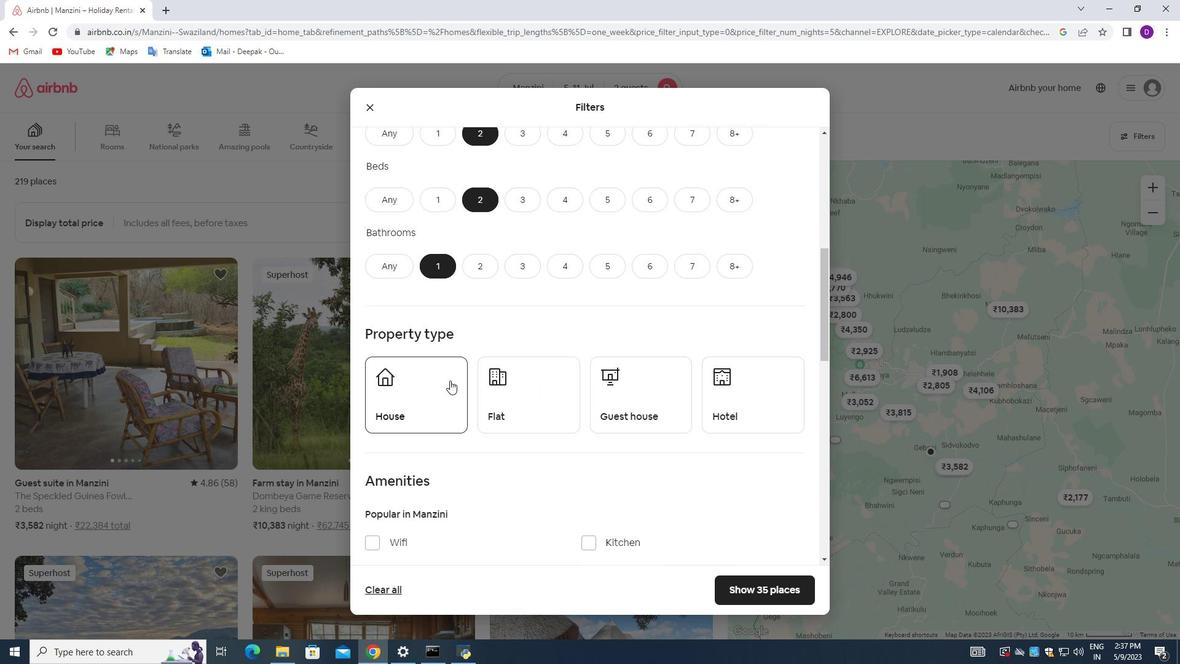 
Action: Mouse moved to (522, 397)
Screenshot: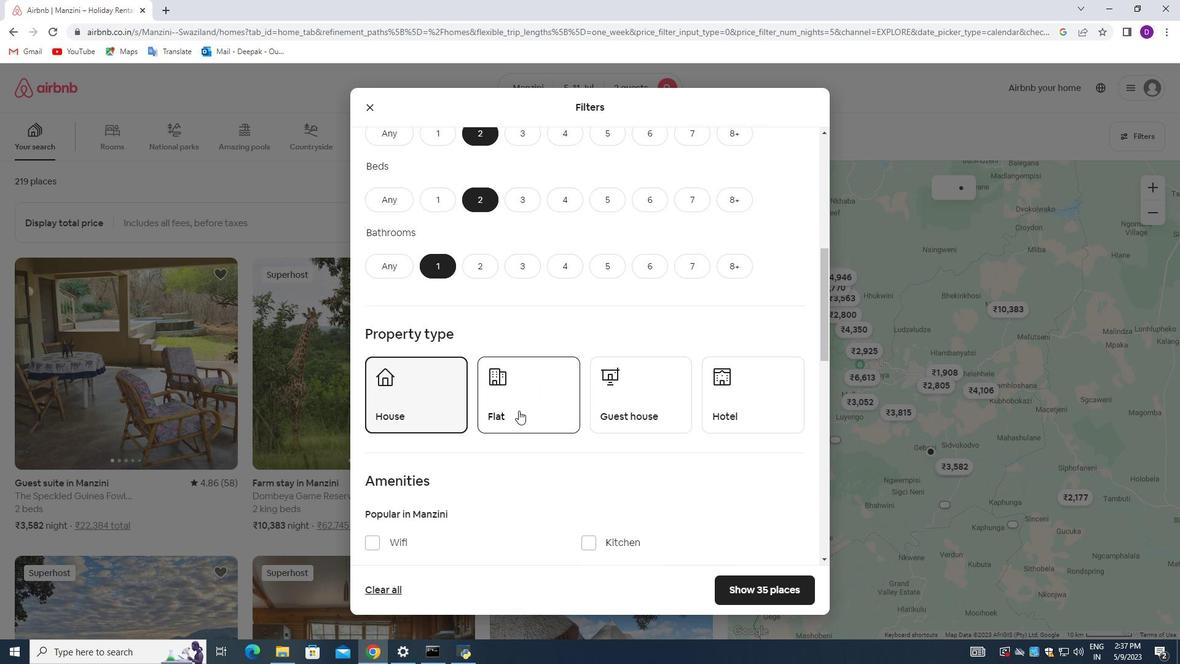 
Action: Mouse pressed left at (522, 397)
Screenshot: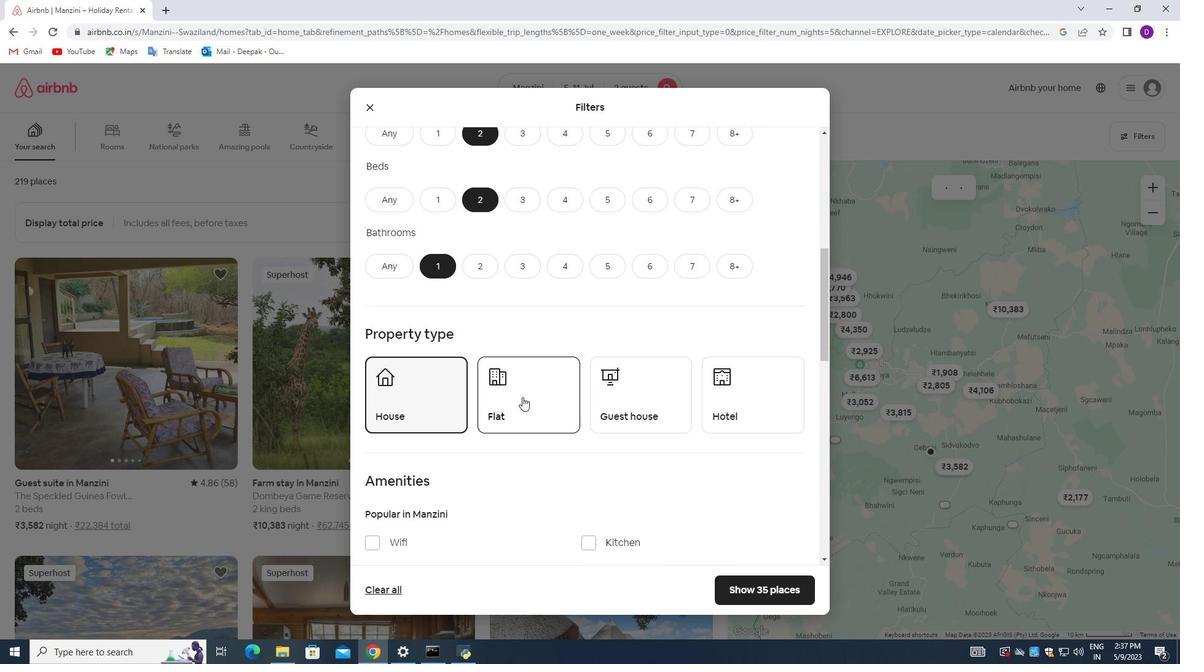 
Action: Mouse moved to (632, 394)
Screenshot: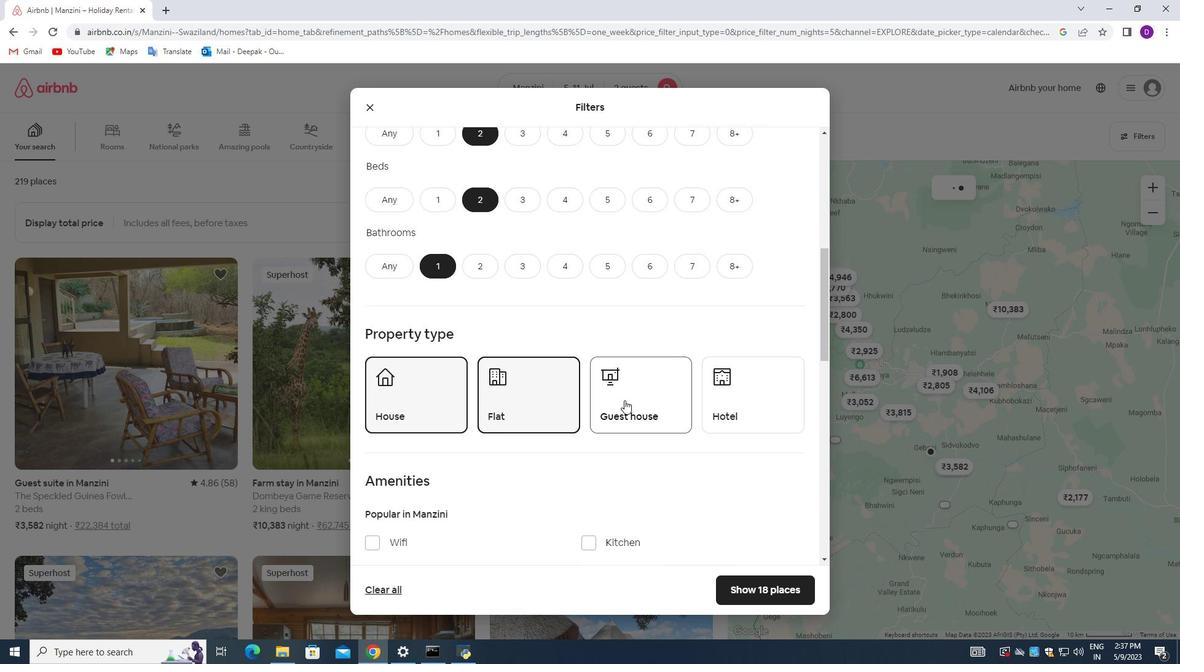 
Action: Mouse pressed left at (632, 394)
Screenshot: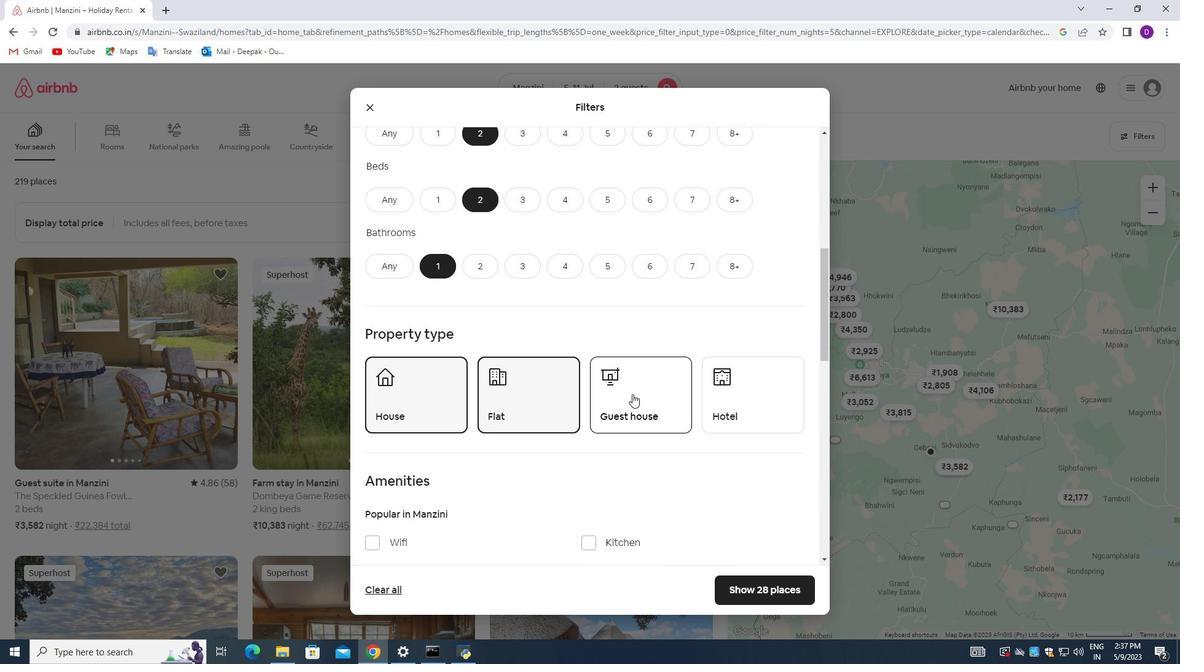 
Action: Mouse moved to (565, 373)
Screenshot: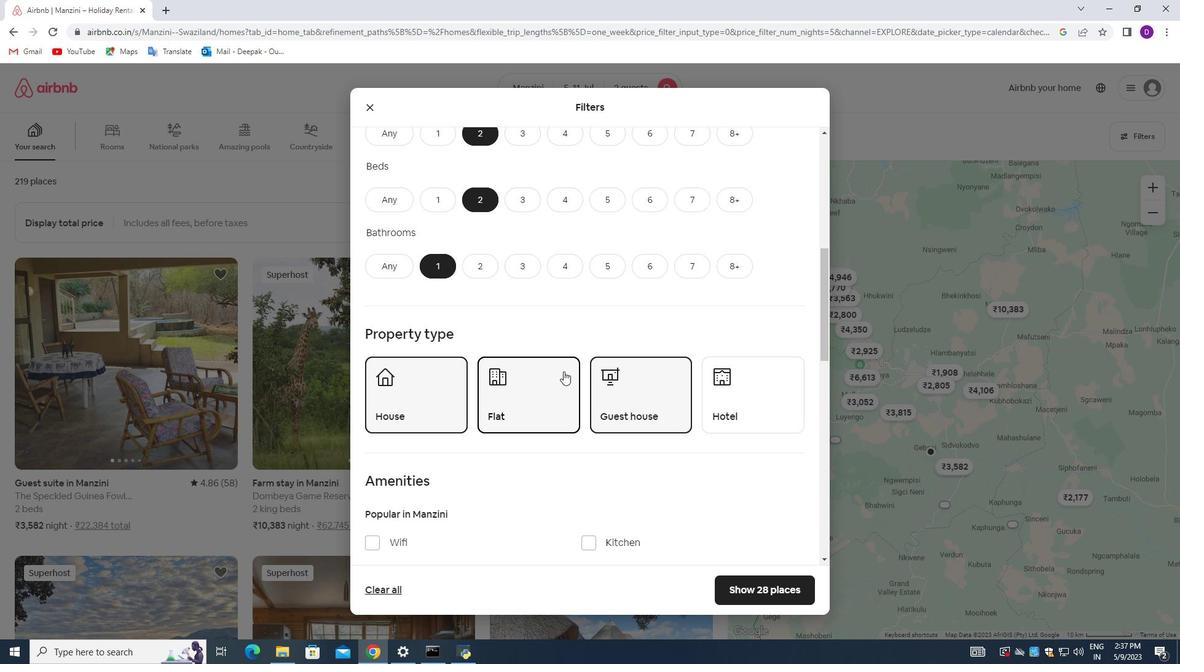 
Action: Mouse scrolled (565, 372) with delta (0, 0)
Screenshot: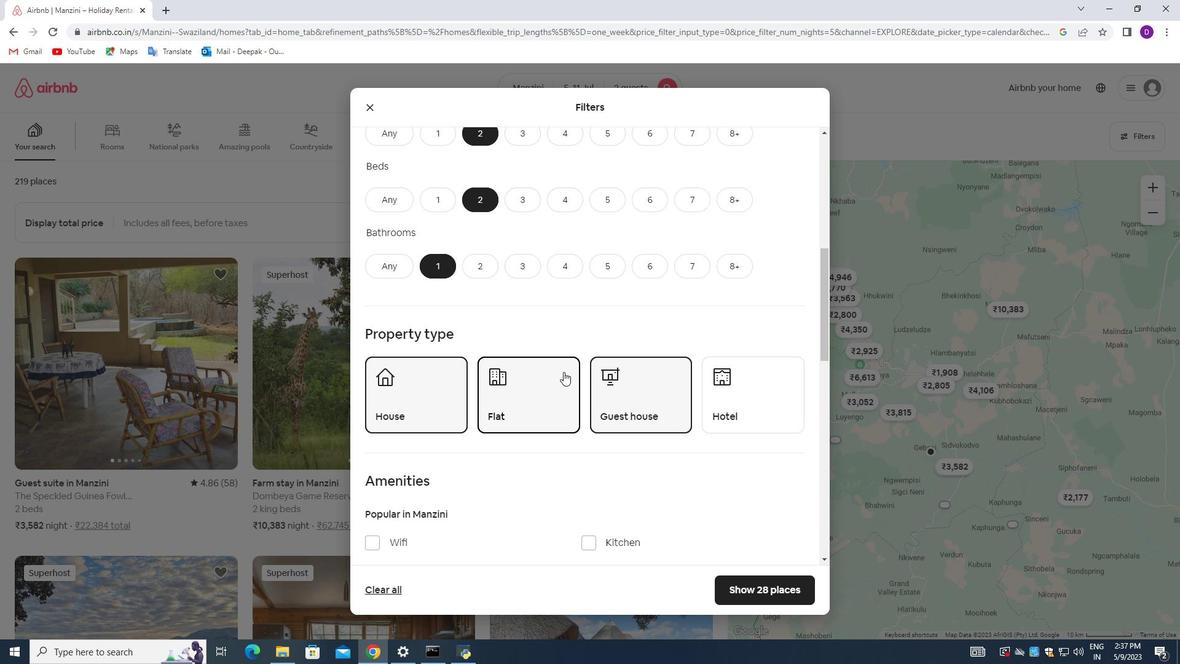 
Action: Mouse scrolled (565, 372) with delta (0, 0)
Screenshot: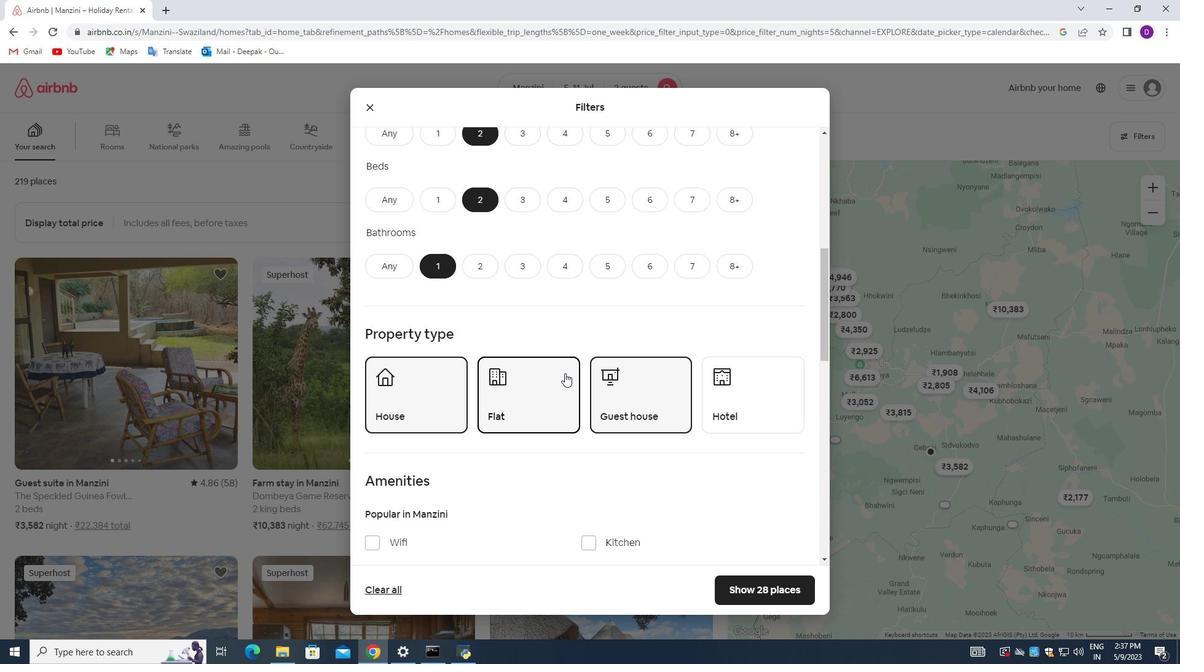 
Action: Mouse scrolled (565, 372) with delta (0, 0)
Screenshot: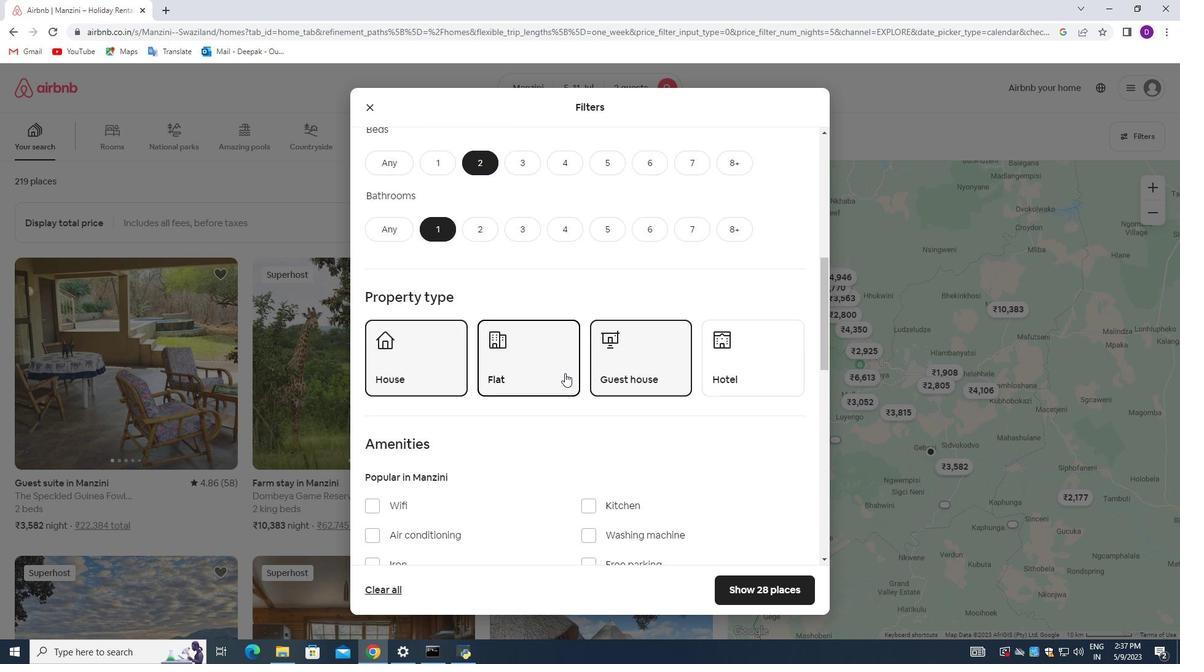 
Action: Mouse moved to (531, 386)
Screenshot: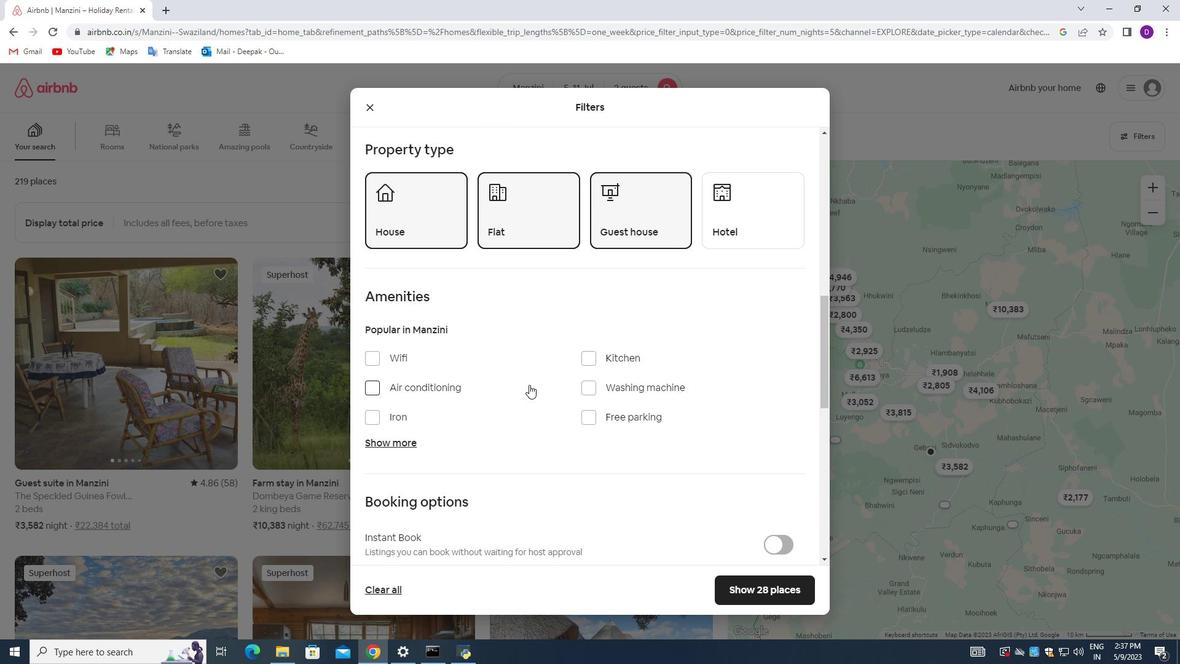 
Action: Mouse scrolled (531, 386) with delta (0, 0)
Screenshot: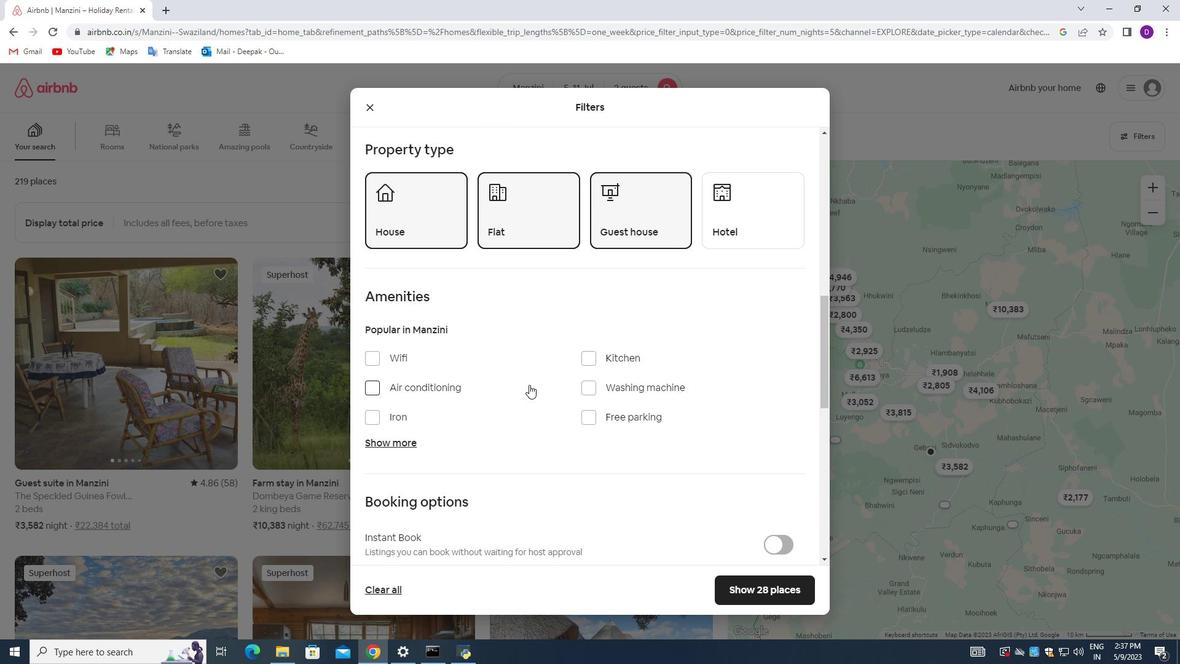
Action: Mouse moved to (533, 387)
Screenshot: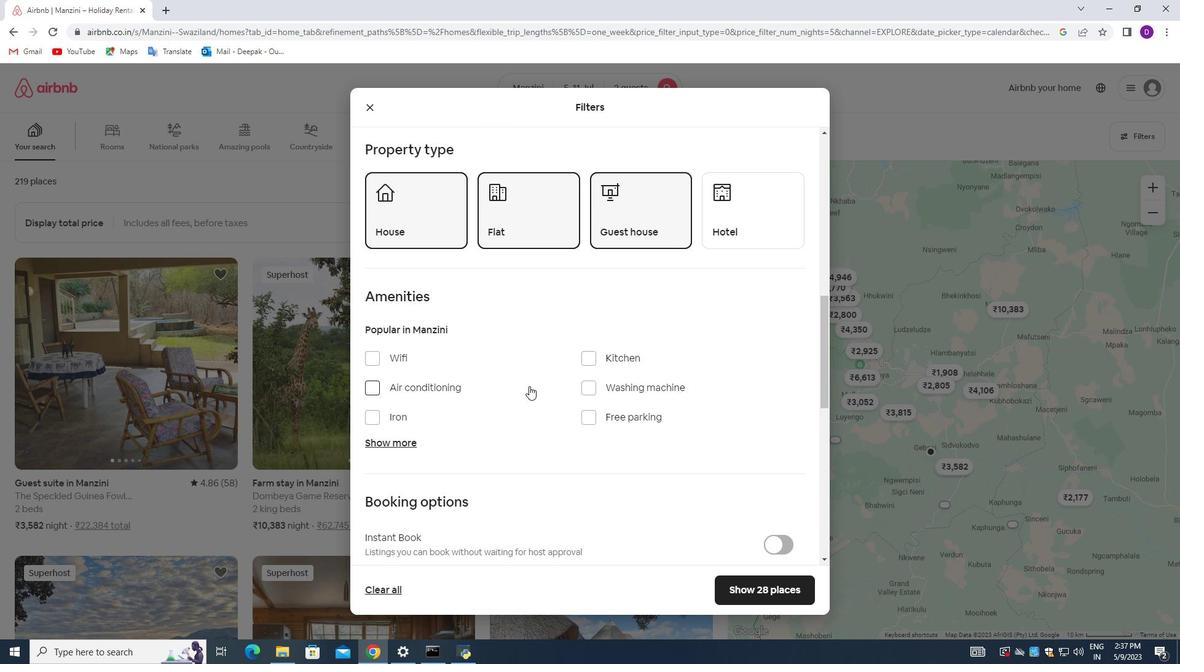 
Action: Mouse scrolled (533, 386) with delta (0, 0)
Screenshot: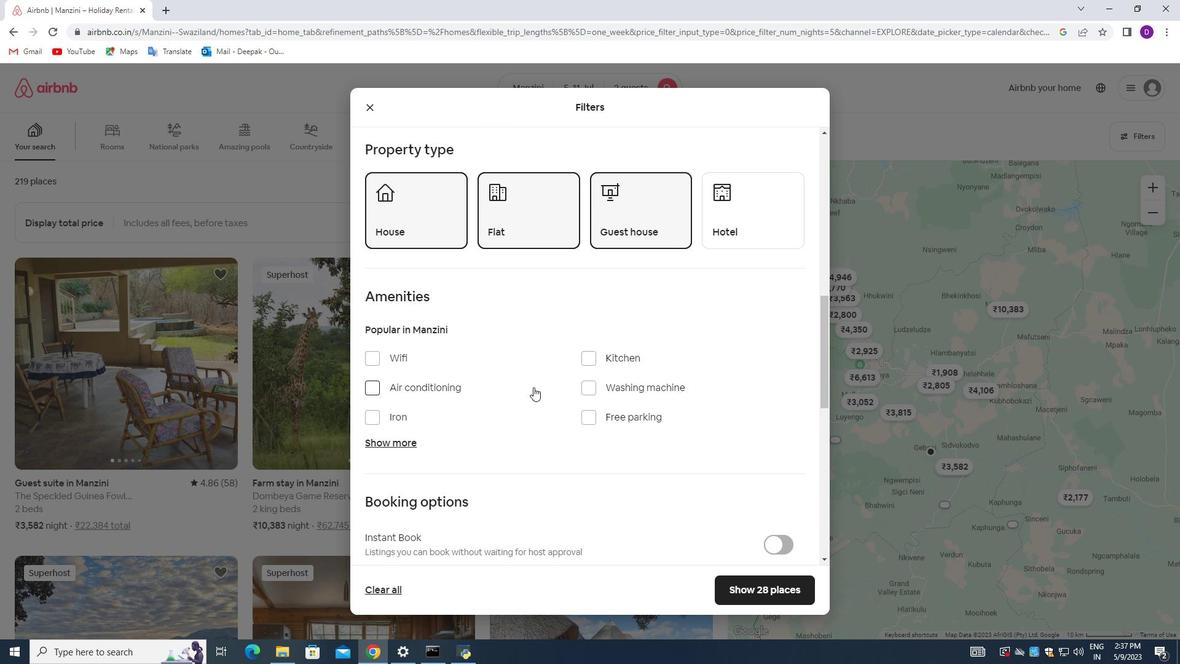 
Action: Mouse moved to (766, 461)
Screenshot: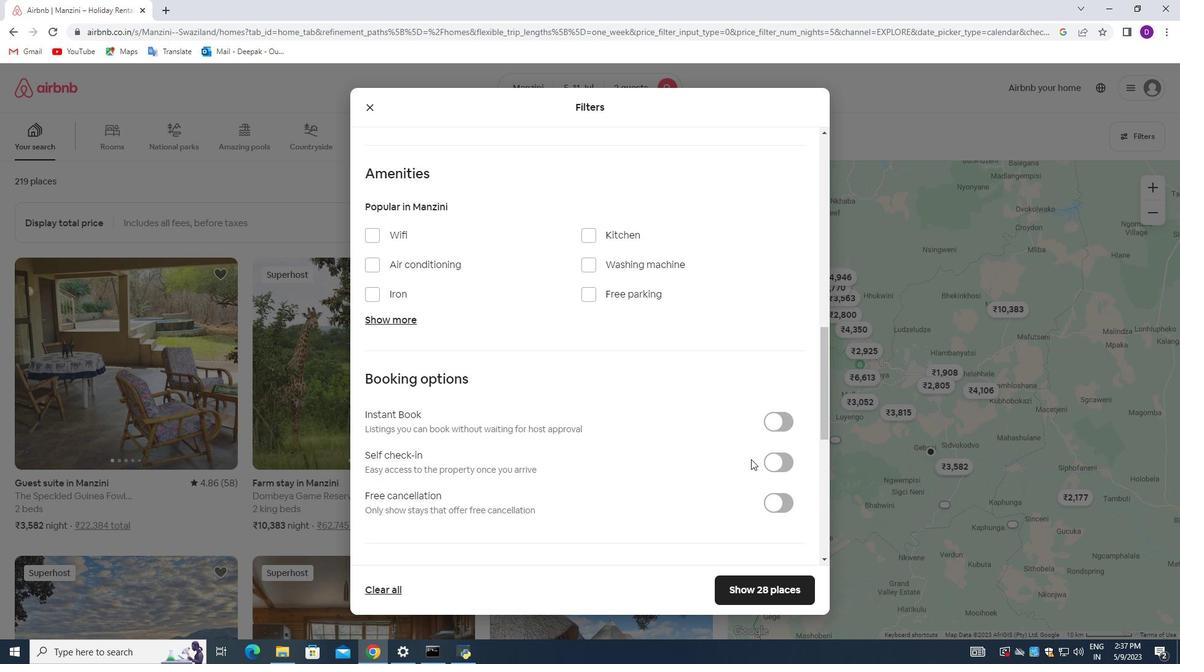 
Action: Mouse pressed left at (766, 461)
Screenshot: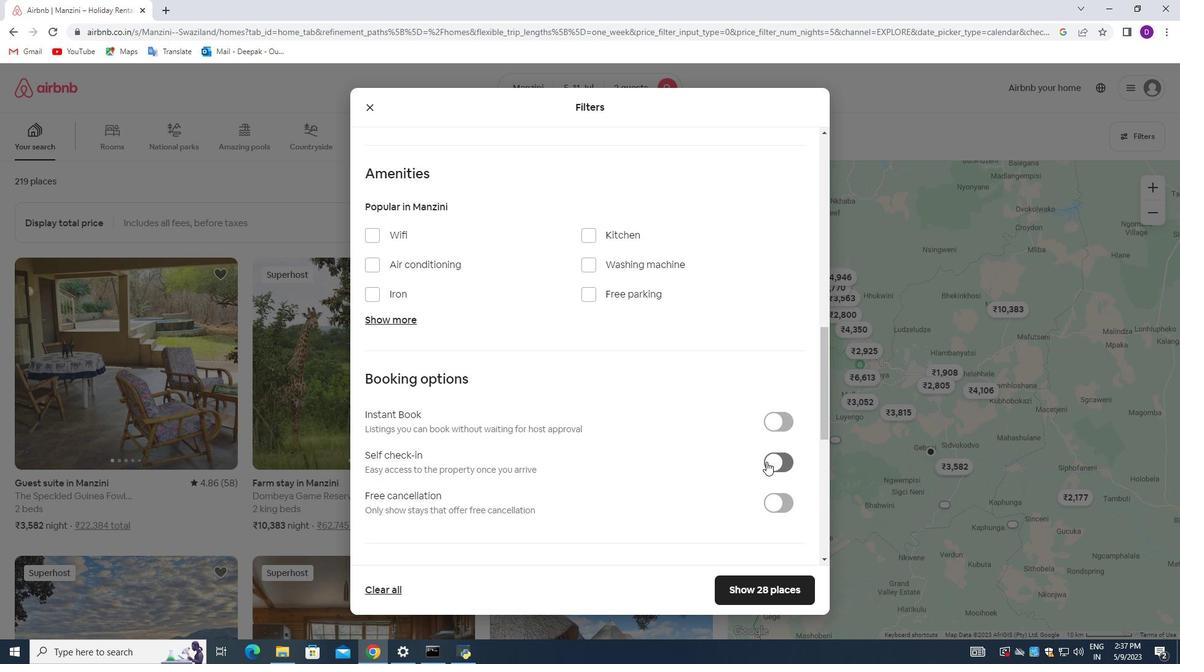 
Action: Mouse moved to (574, 458)
Screenshot: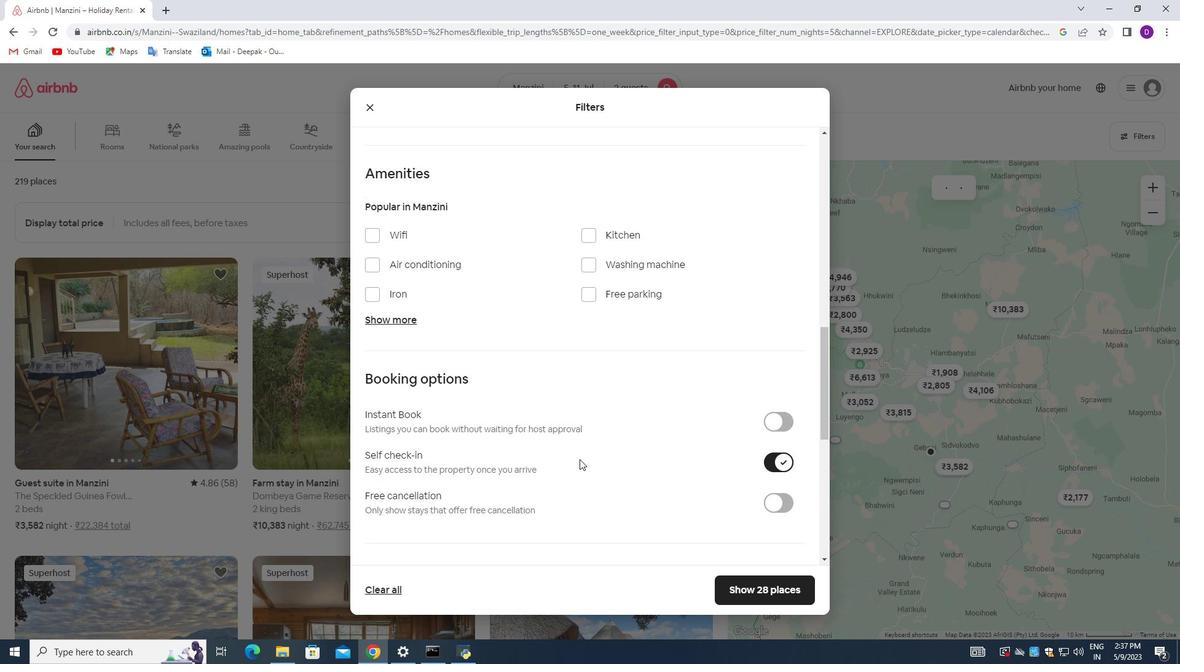 
Action: Mouse scrolled (574, 457) with delta (0, 0)
Screenshot: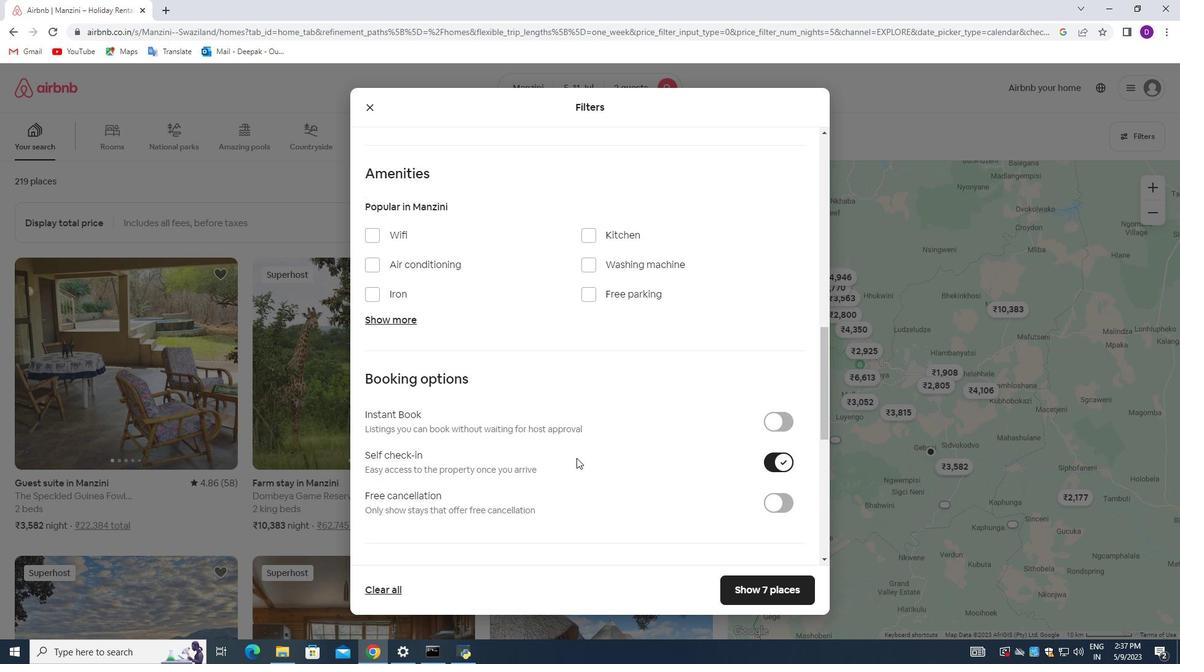 
Action: Mouse moved to (574, 458)
Screenshot: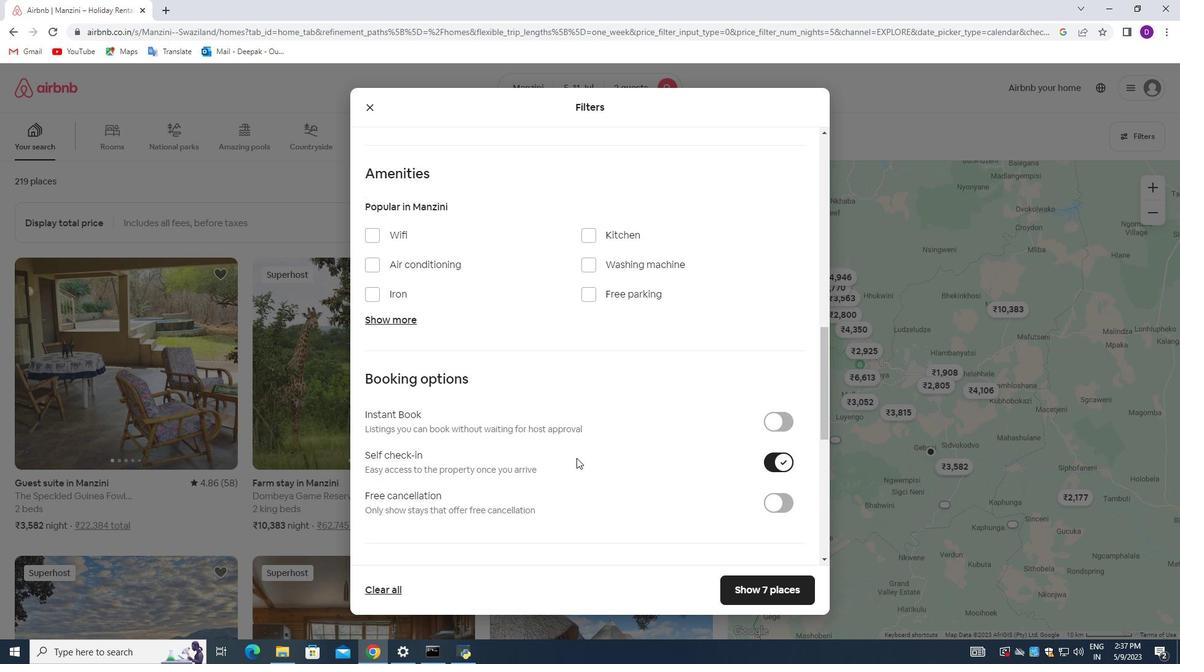 
Action: Mouse scrolled (574, 457) with delta (0, 0)
Screenshot: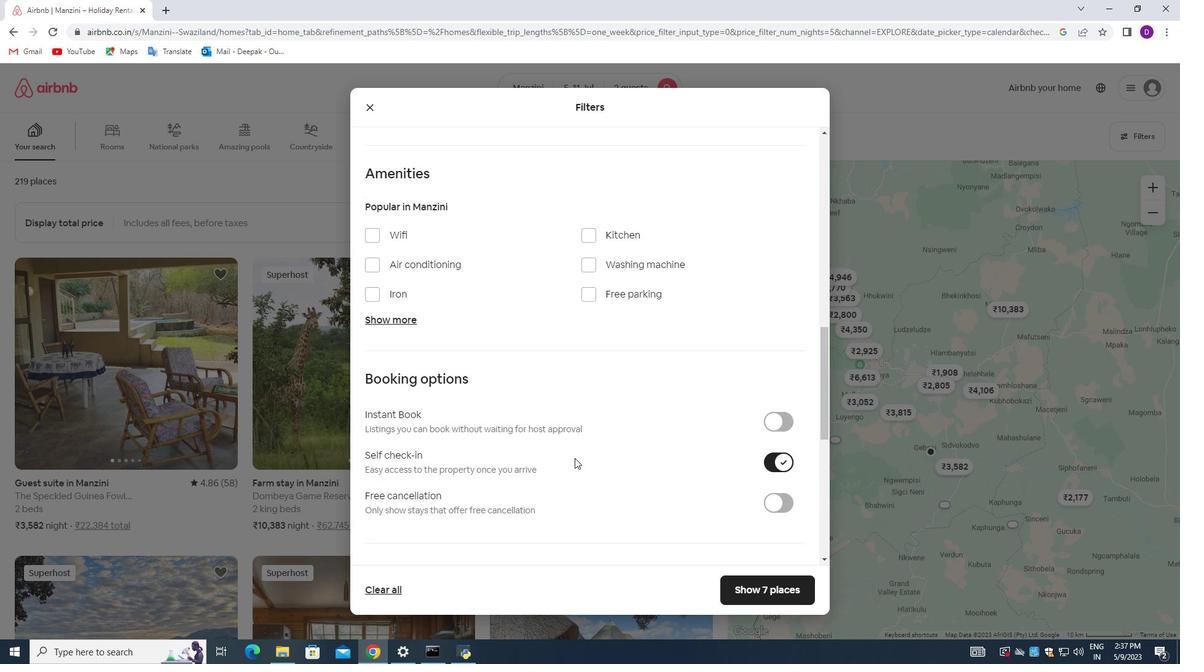 
Action: Mouse scrolled (574, 457) with delta (0, 0)
Screenshot: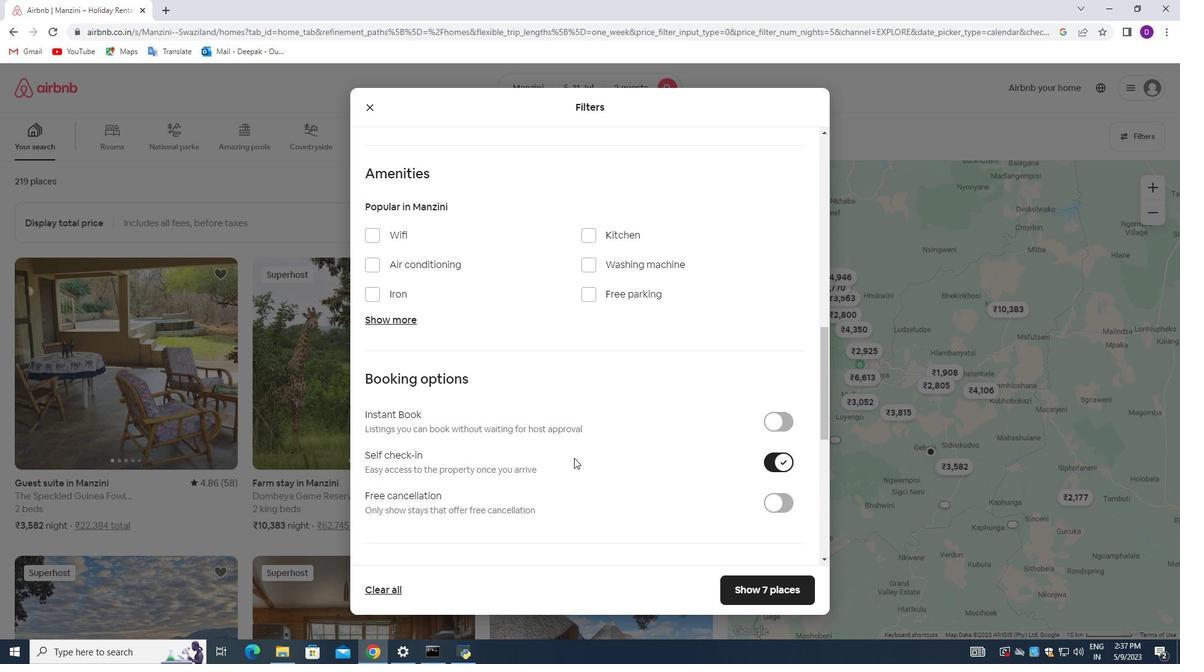 
Action: Mouse moved to (573, 457)
Screenshot: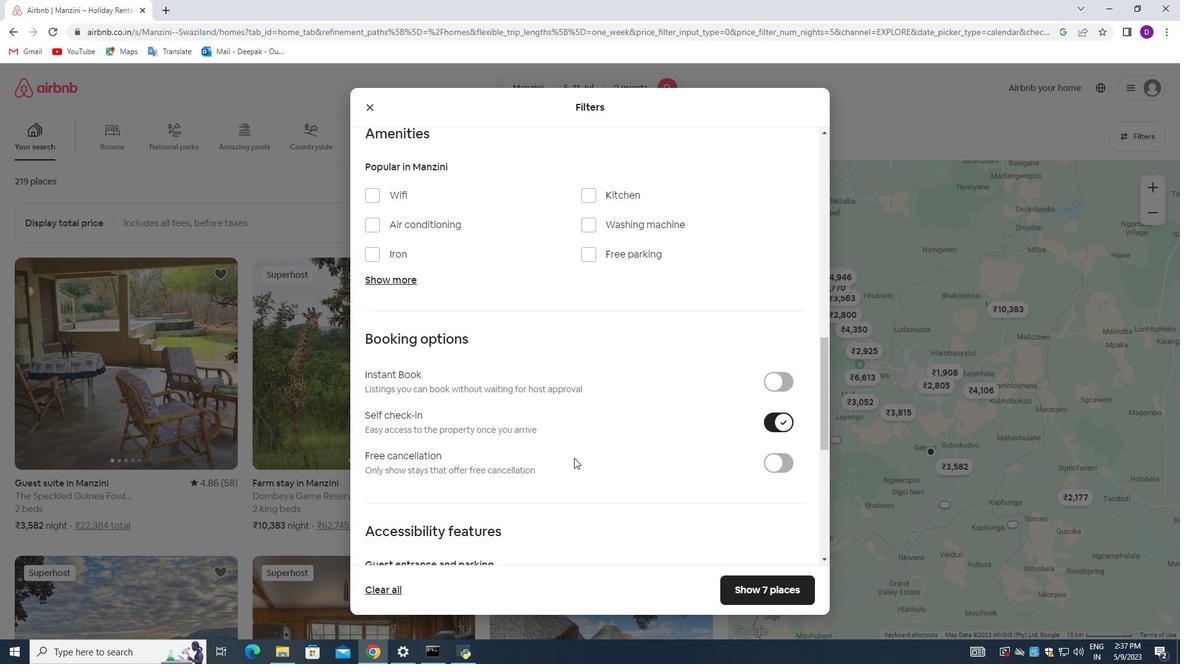 
Action: Mouse scrolled (573, 456) with delta (0, 0)
Screenshot: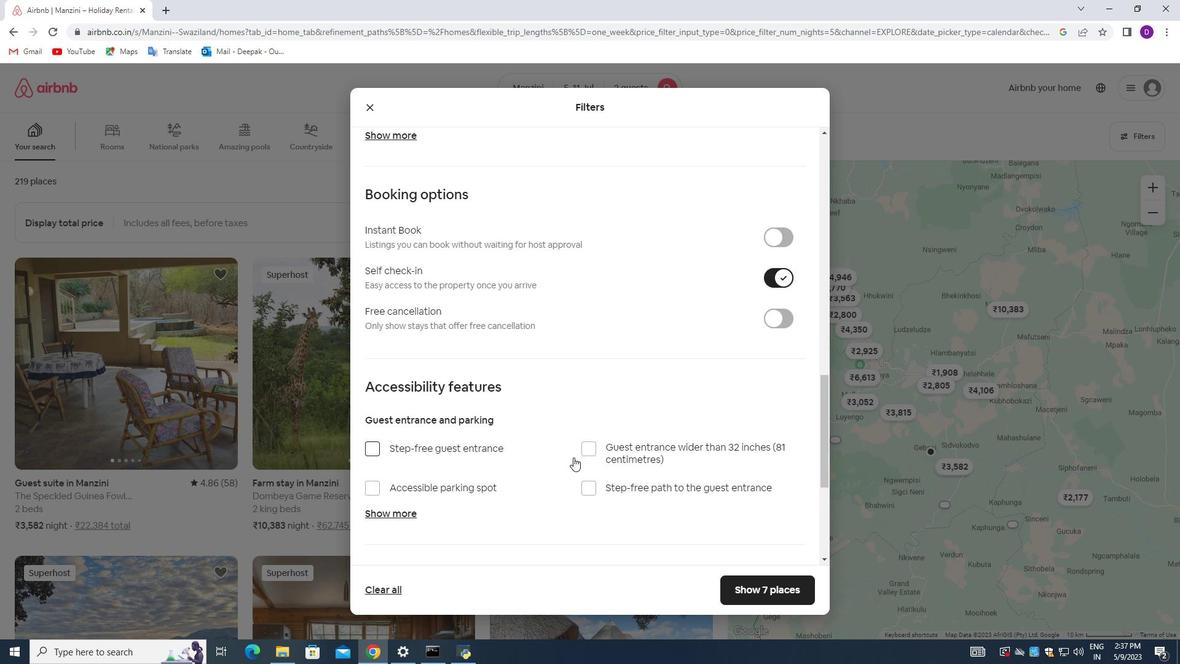 
Action: Mouse scrolled (573, 456) with delta (0, 0)
Screenshot: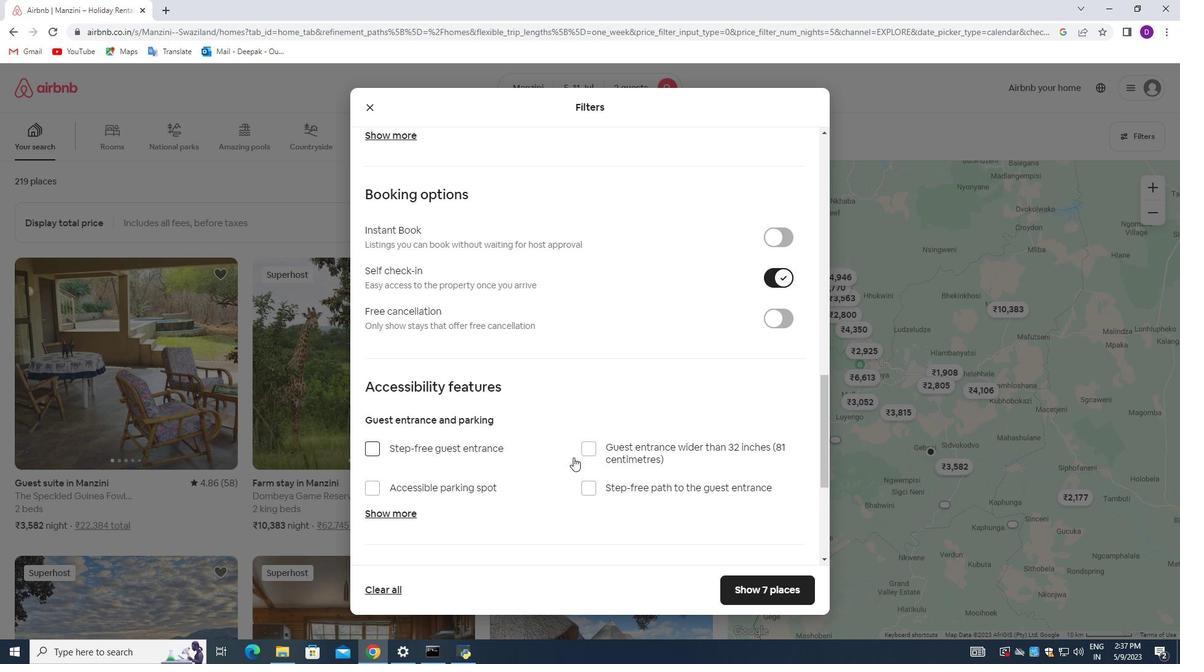 
Action: Mouse scrolled (573, 456) with delta (0, 0)
Screenshot: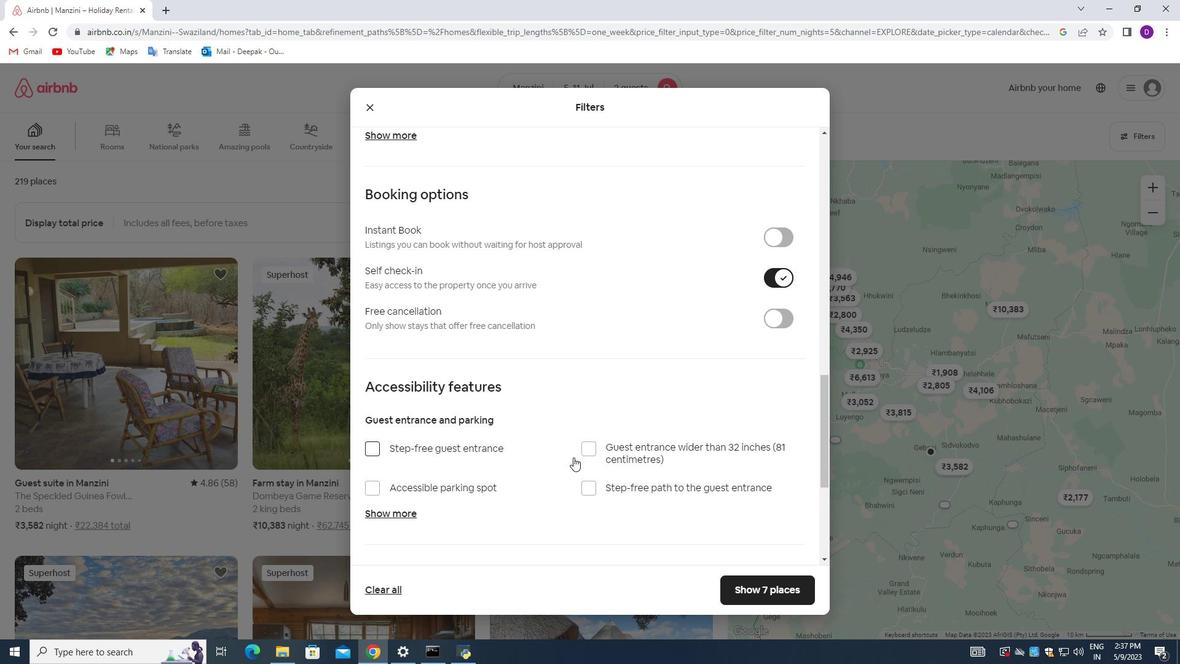 
Action: Mouse moved to (576, 455)
Screenshot: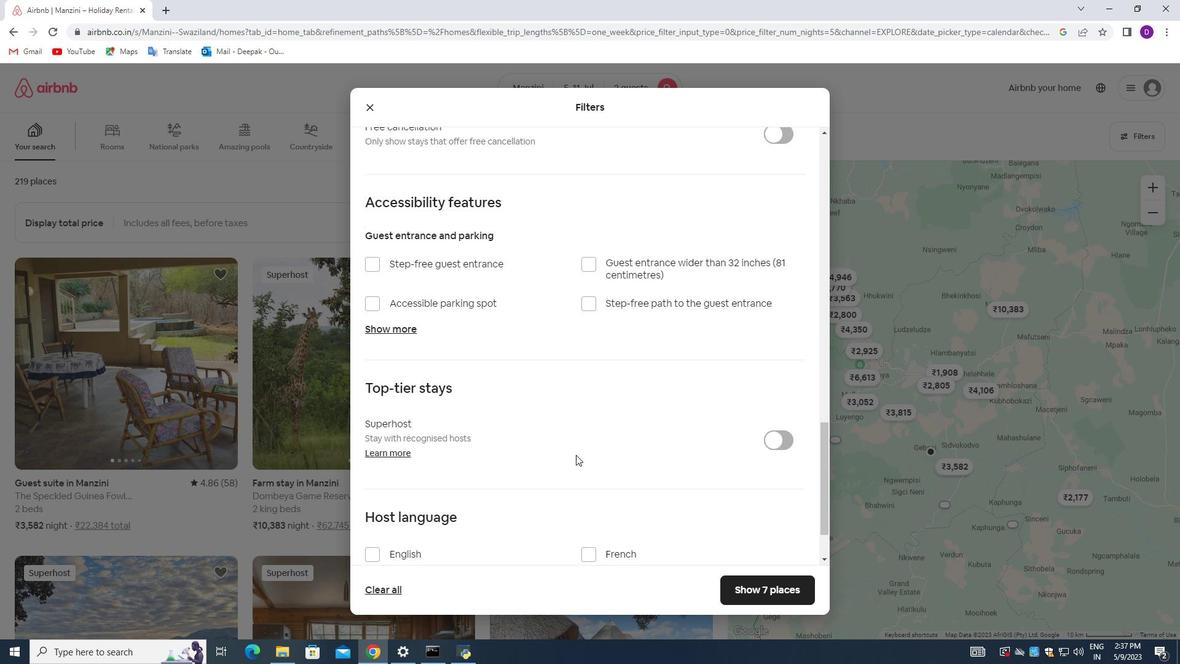 
Action: Mouse scrolled (576, 454) with delta (0, 0)
Screenshot: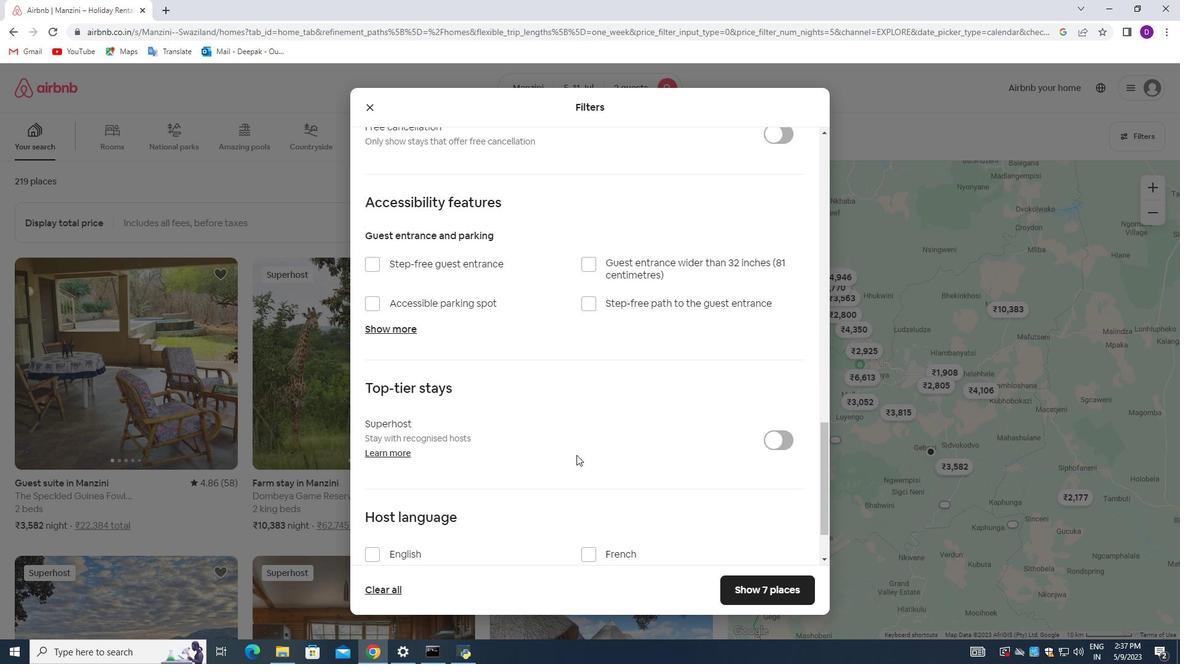
Action: Mouse scrolled (576, 454) with delta (0, 0)
Screenshot: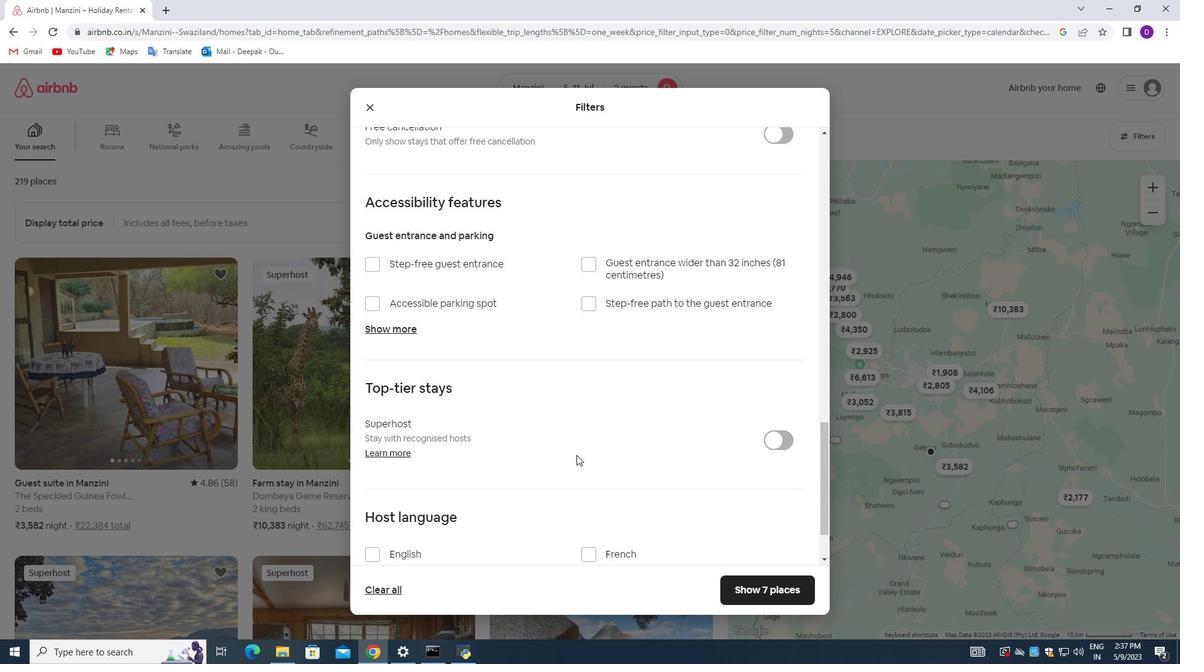
Action: Mouse scrolled (576, 454) with delta (0, 0)
Screenshot: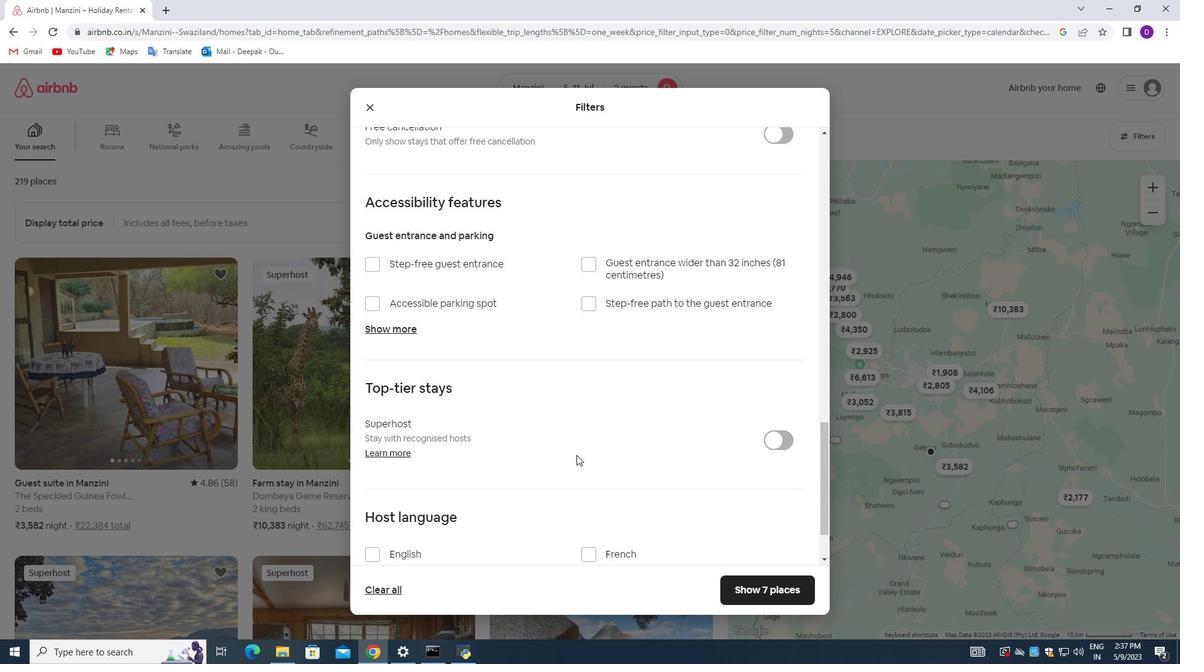 
Action: Mouse moved to (373, 479)
Screenshot: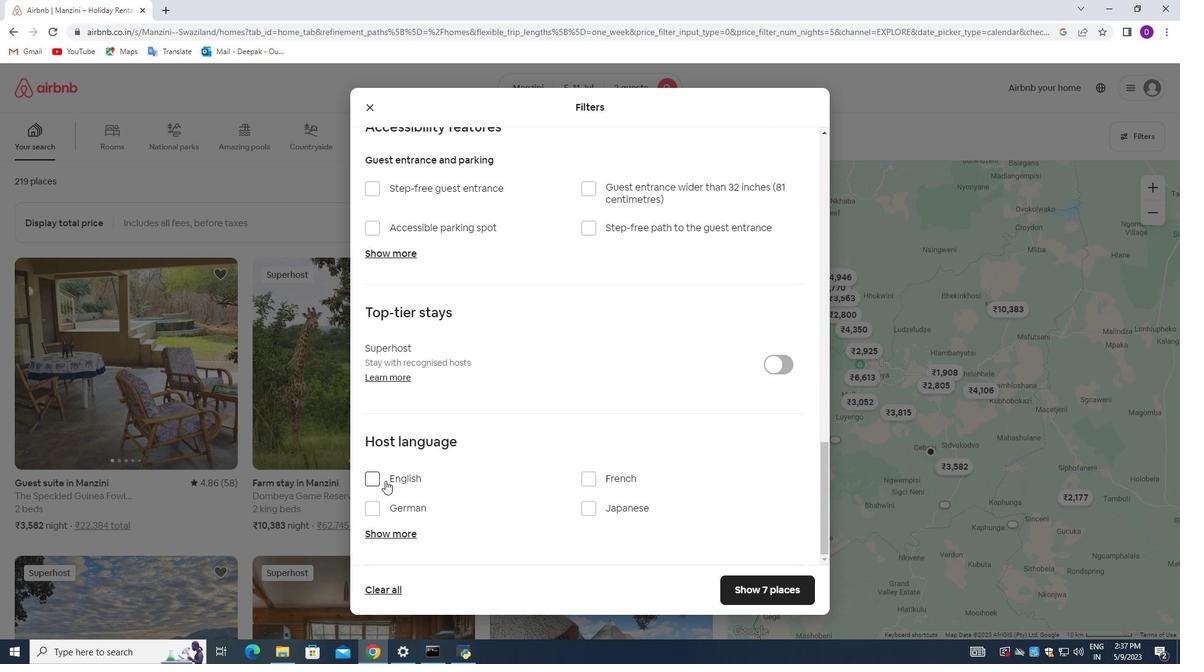 
Action: Mouse pressed left at (373, 479)
Screenshot: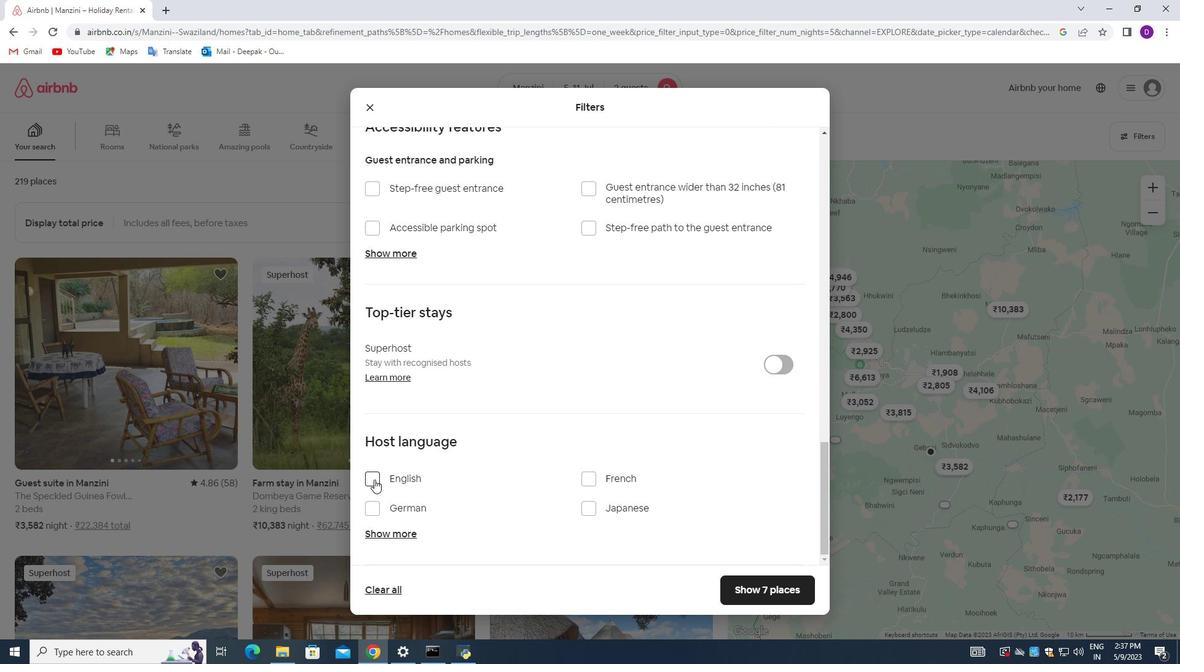 
Action: Mouse moved to (725, 586)
Screenshot: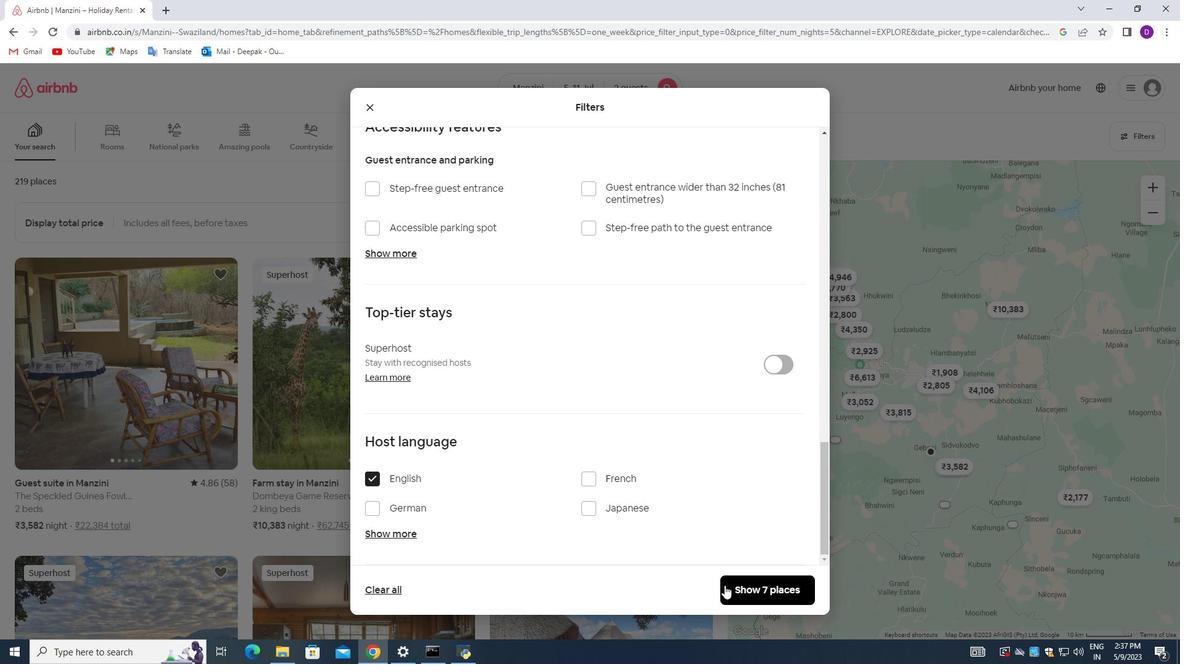 
Action: Mouse pressed left at (725, 586)
Screenshot: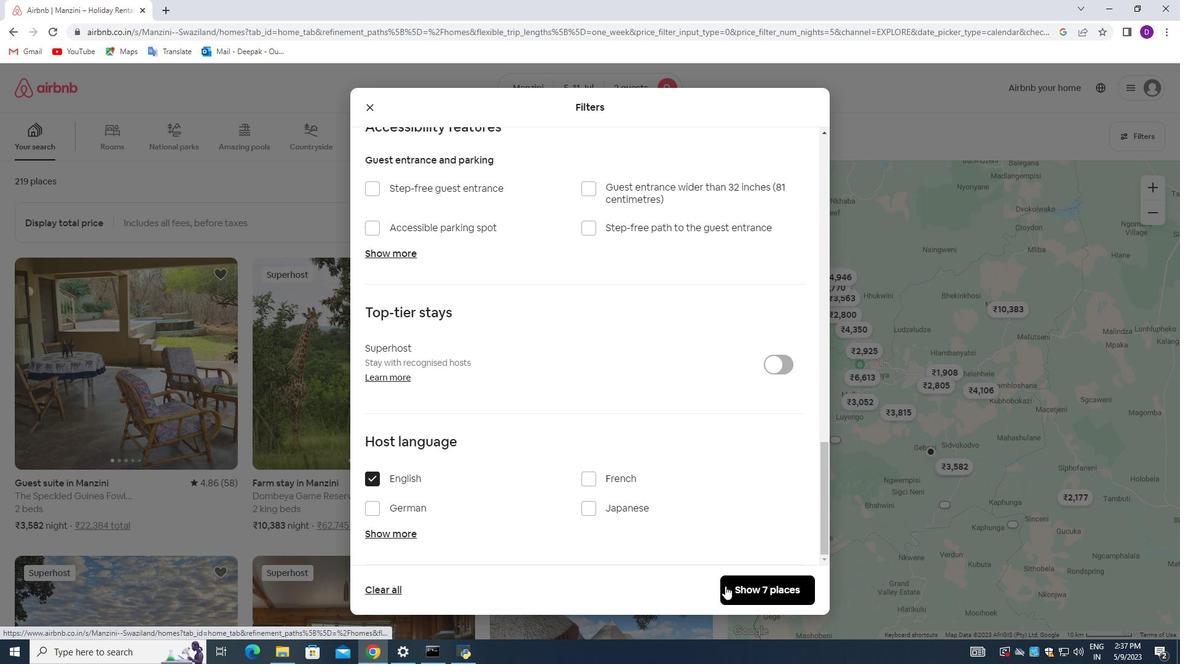
Action: Mouse moved to (704, 424)
Screenshot: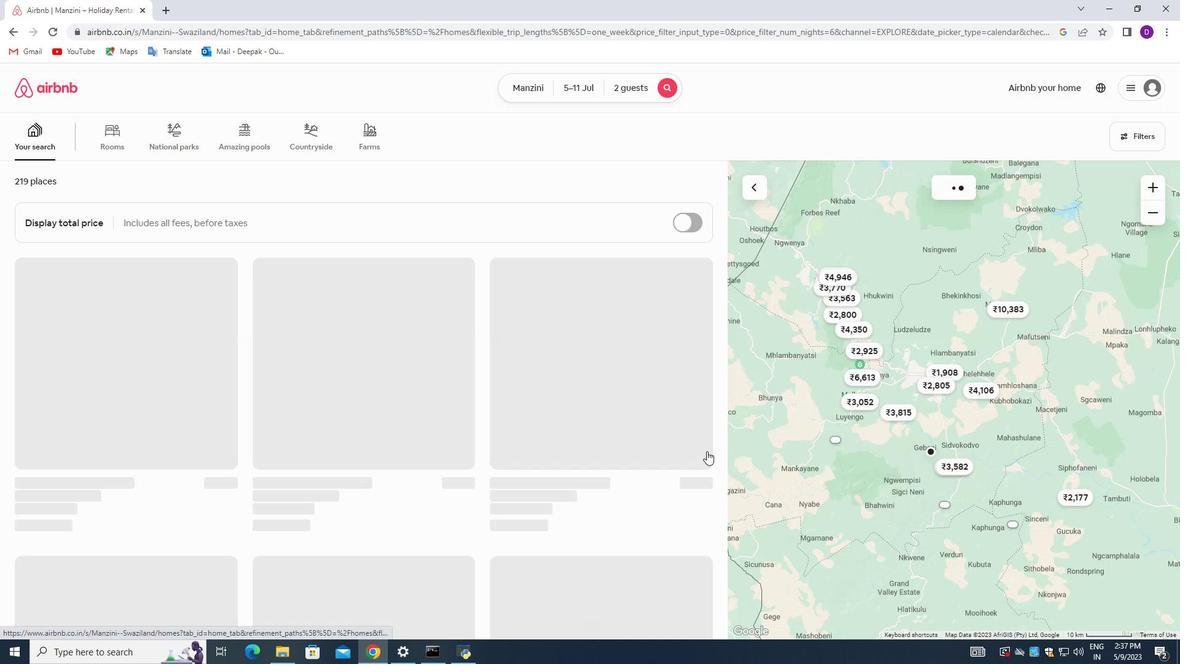
